 Task: Use the formula "IMSINH" in spreadsheet "Project portfolio".
Action: Mouse moved to (799, 106)
Screenshot: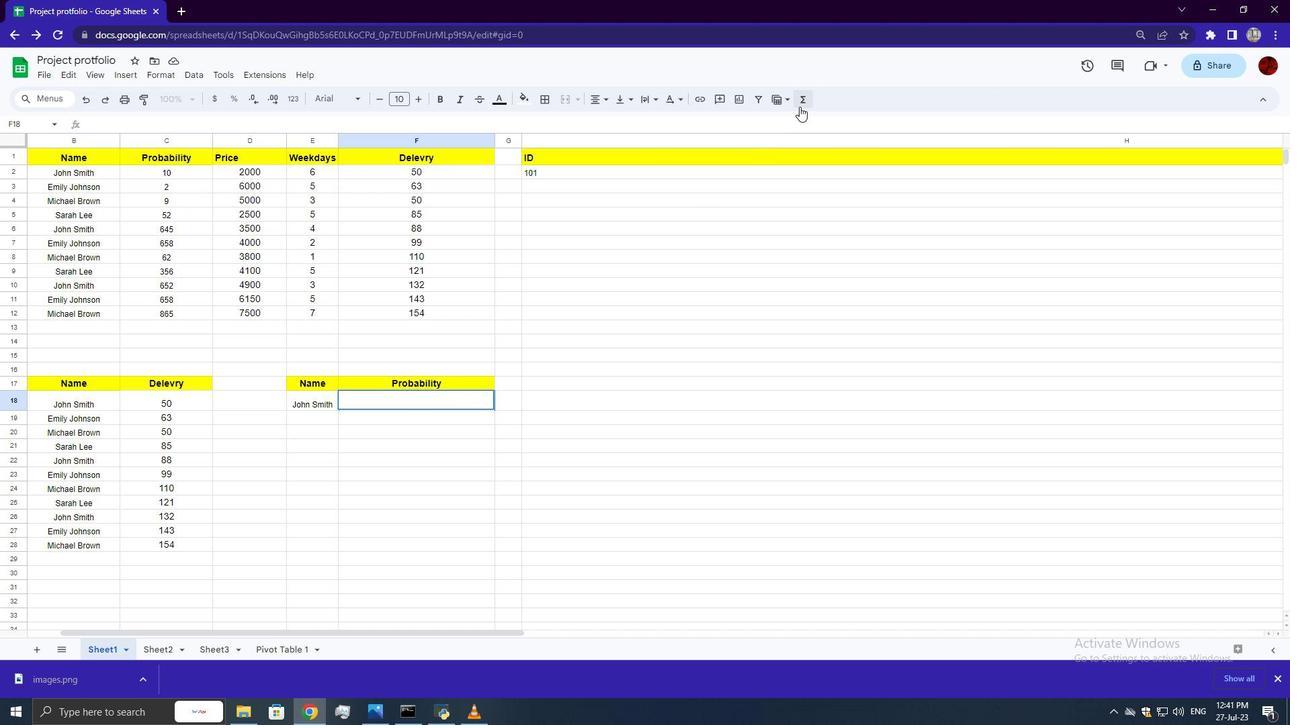 
Action: Mouse pressed left at (799, 106)
Screenshot: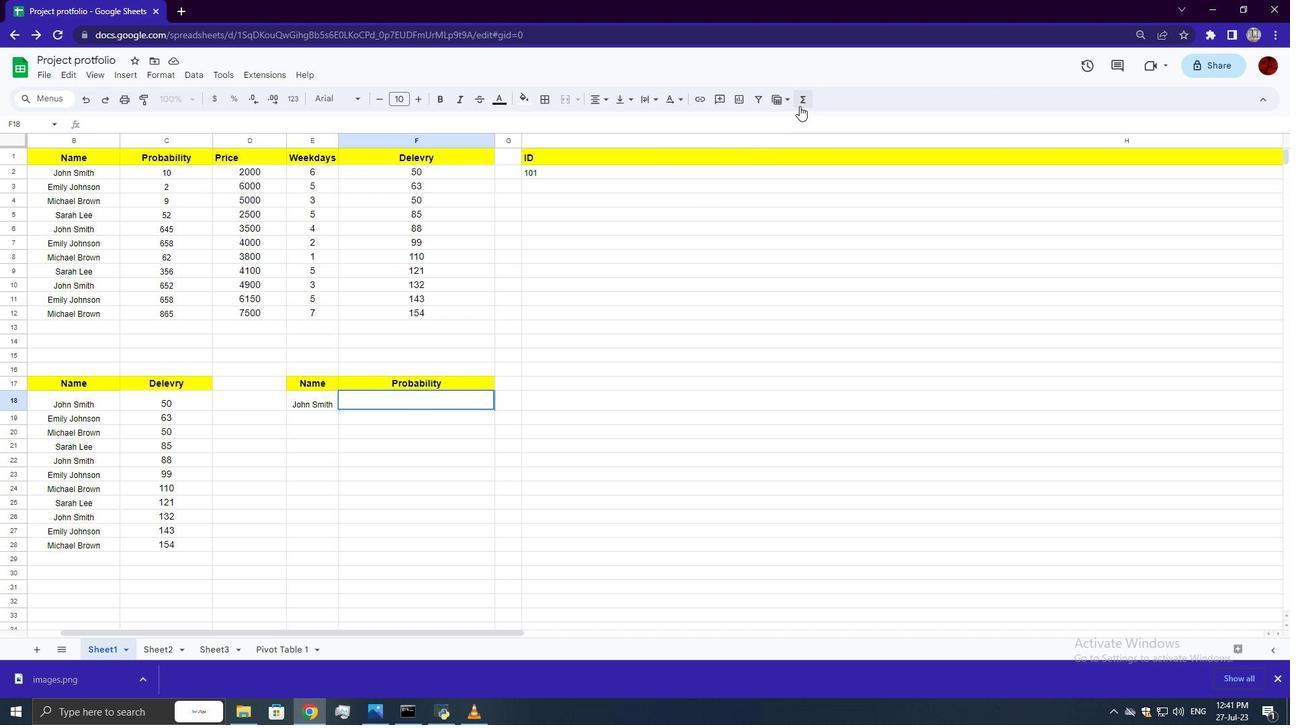 
Action: Mouse moved to (1017, 251)
Screenshot: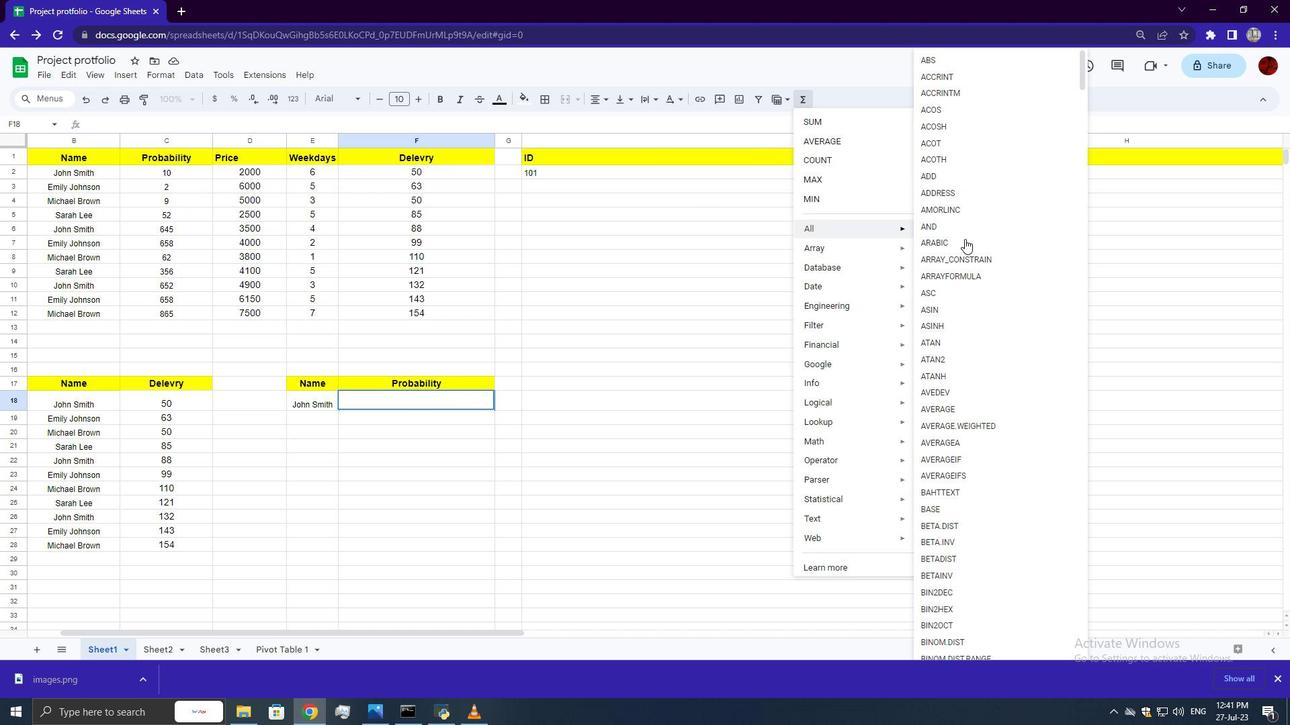 
Action: Mouse scrolled (1017, 250) with delta (0, 0)
Screenshot: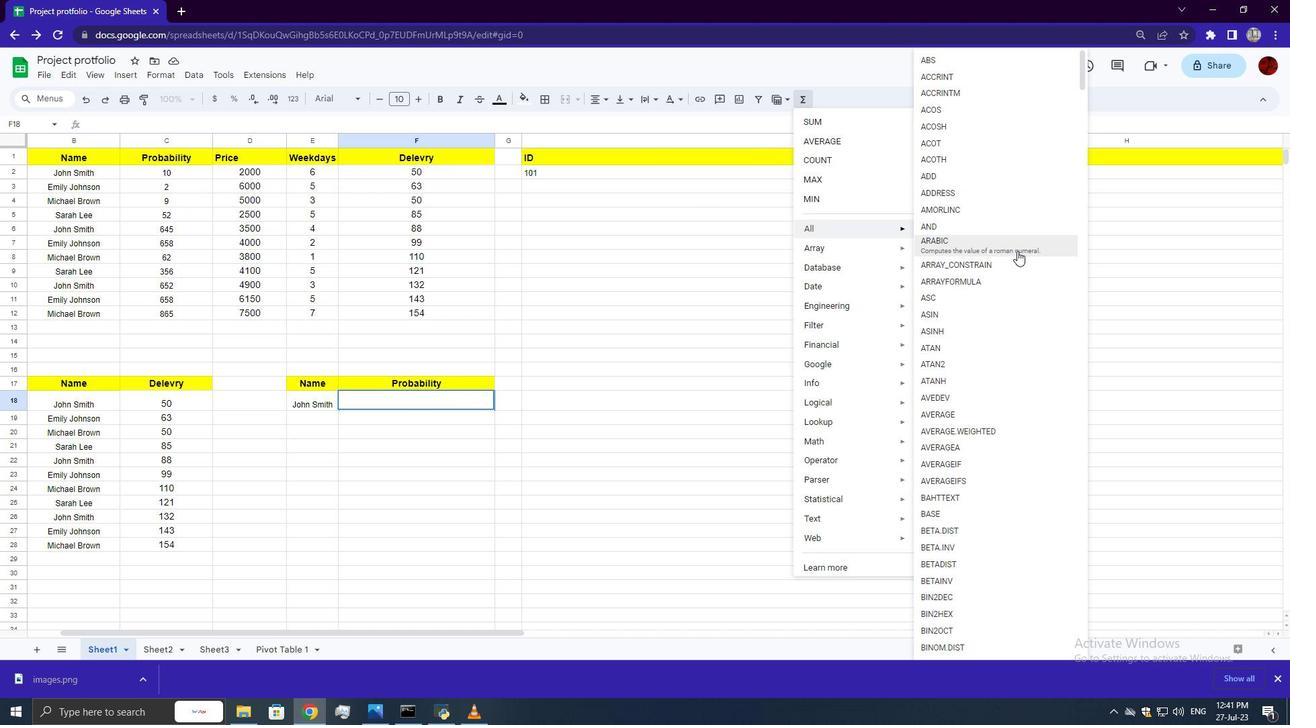 
Action: Mouse scrolled (1017, 250) with delta (0, 0)
Screenshot: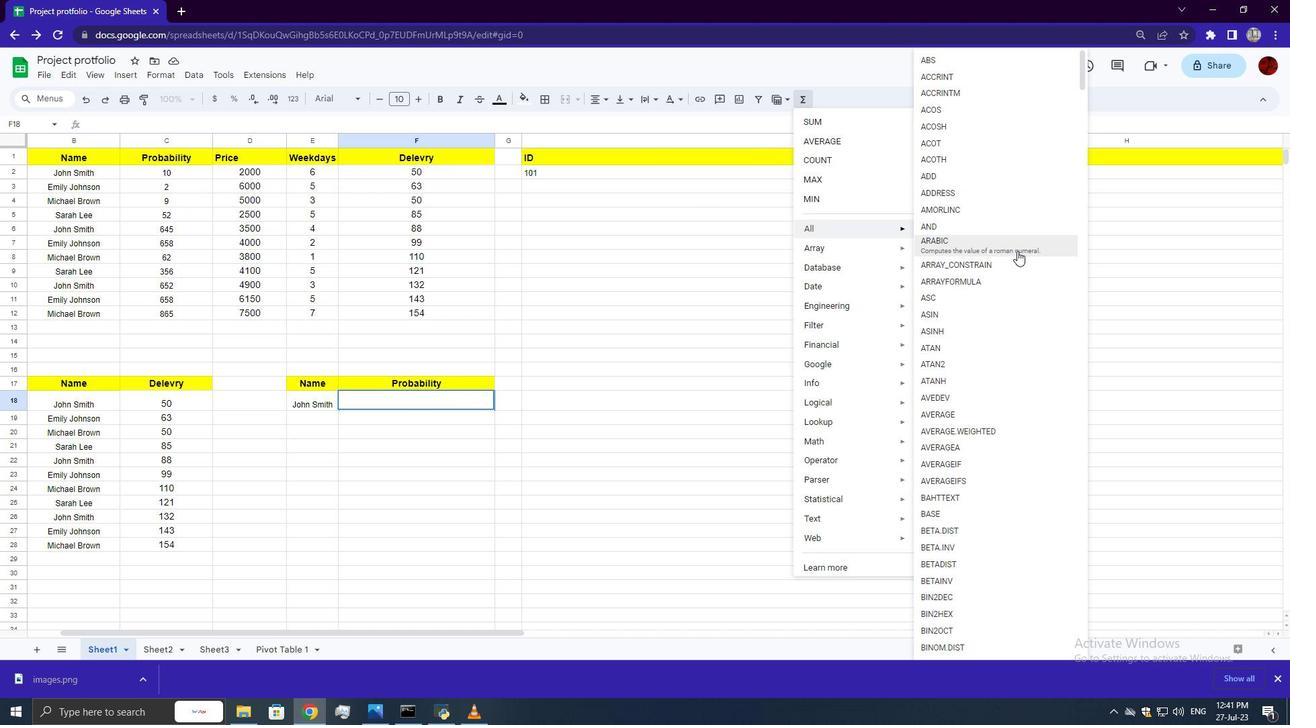 
Action: Mouse scrolled (1017, 250) with delta (0, 0)
Screenshot: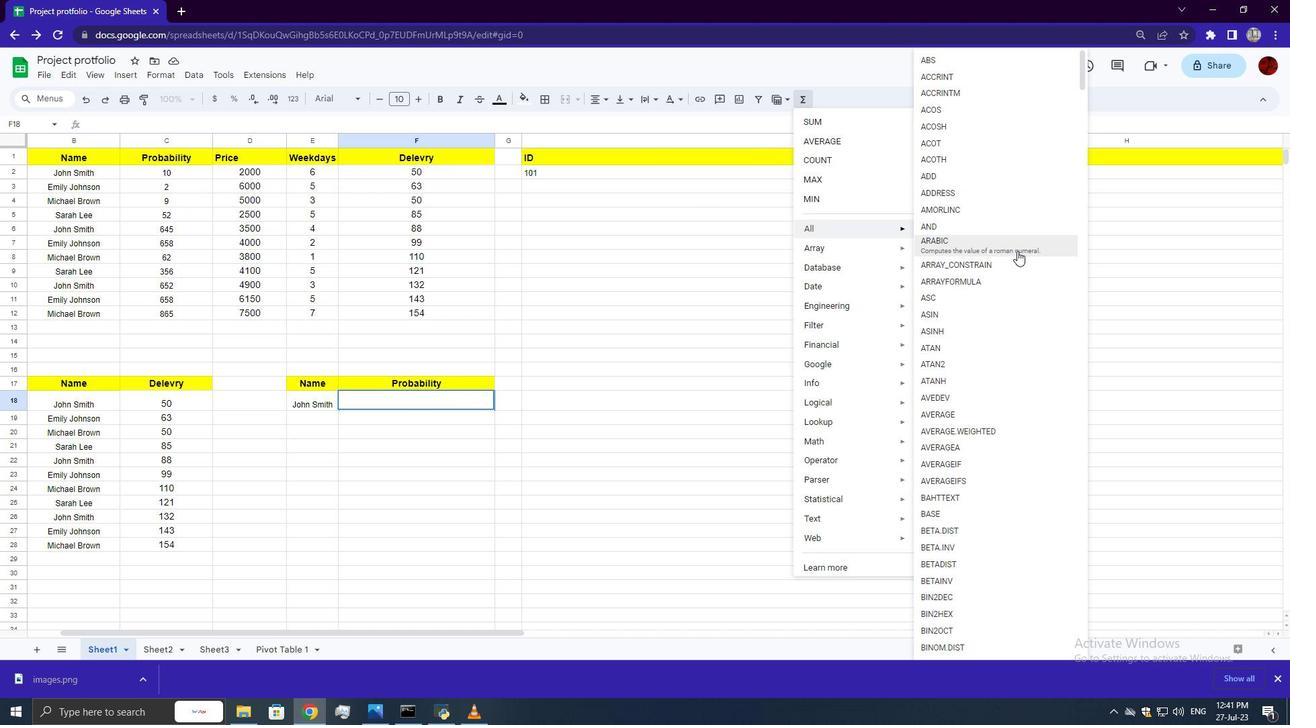 
Action: Mouse scrolled (1017, 250) with delta (0, 0)
Screenshot: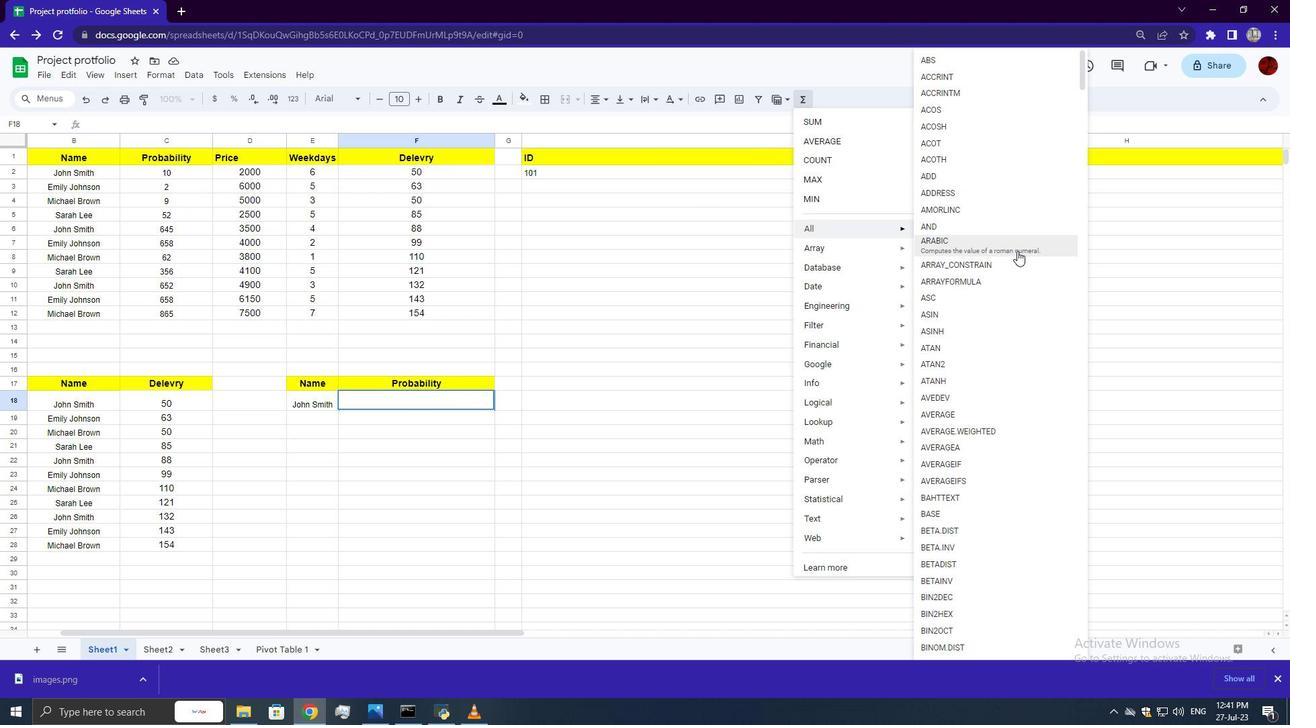 
Action: Mouse scrolled (1017, 250) with delta (0, 0)
Screenshot: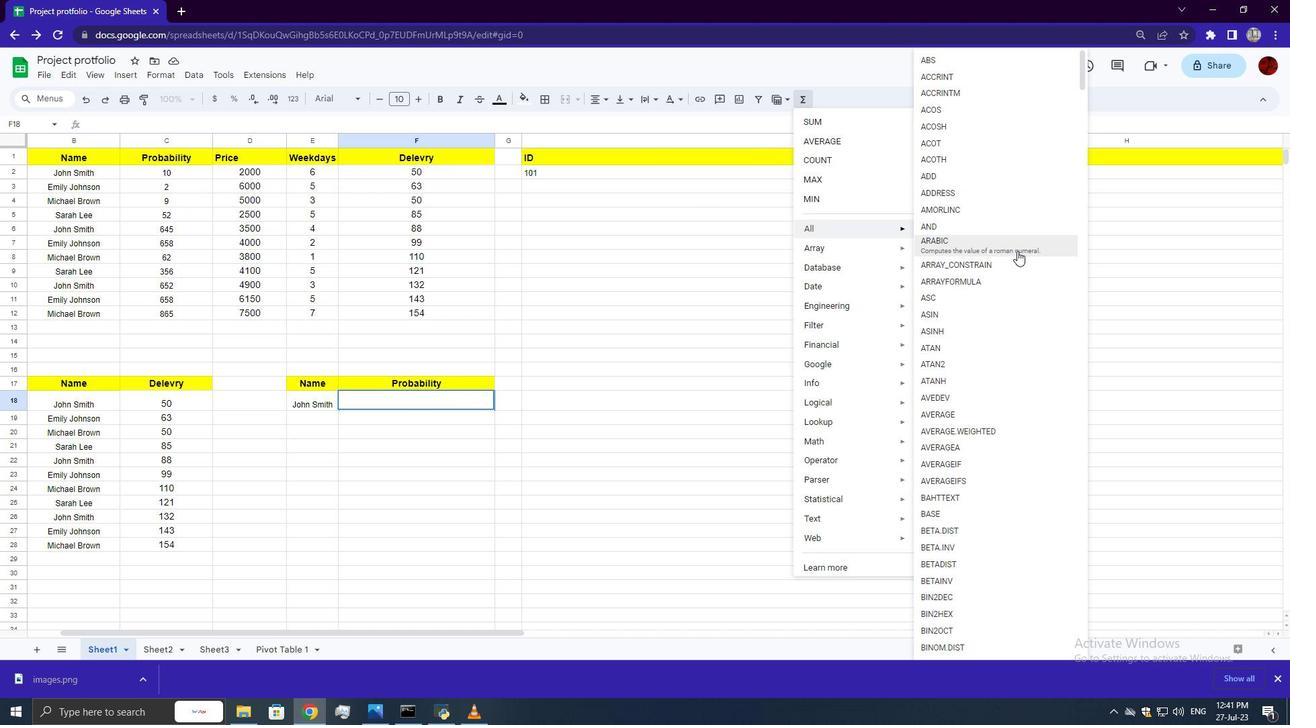 
Action: Mouse scrolled (1017, 250) with delta (0, 0)
Screenshot: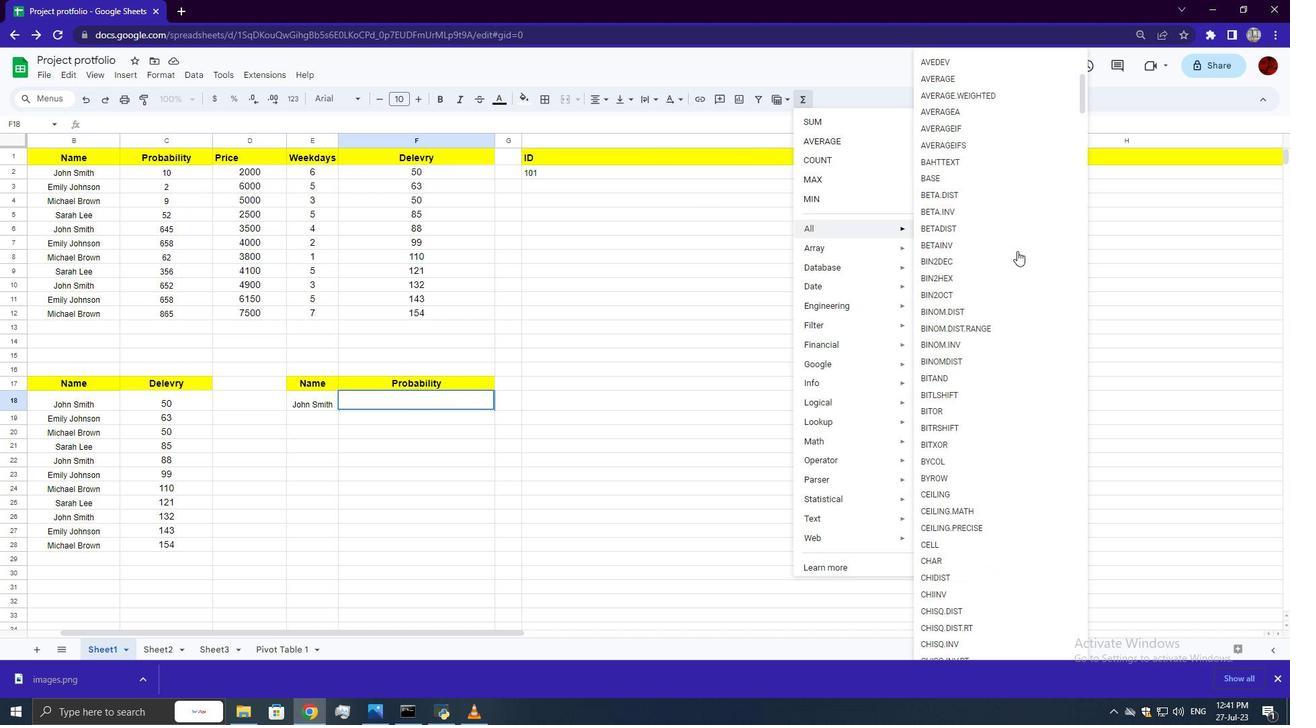 
Action: Mouse scrolled (1017, 250) with delta (0, 0)
Screenshot: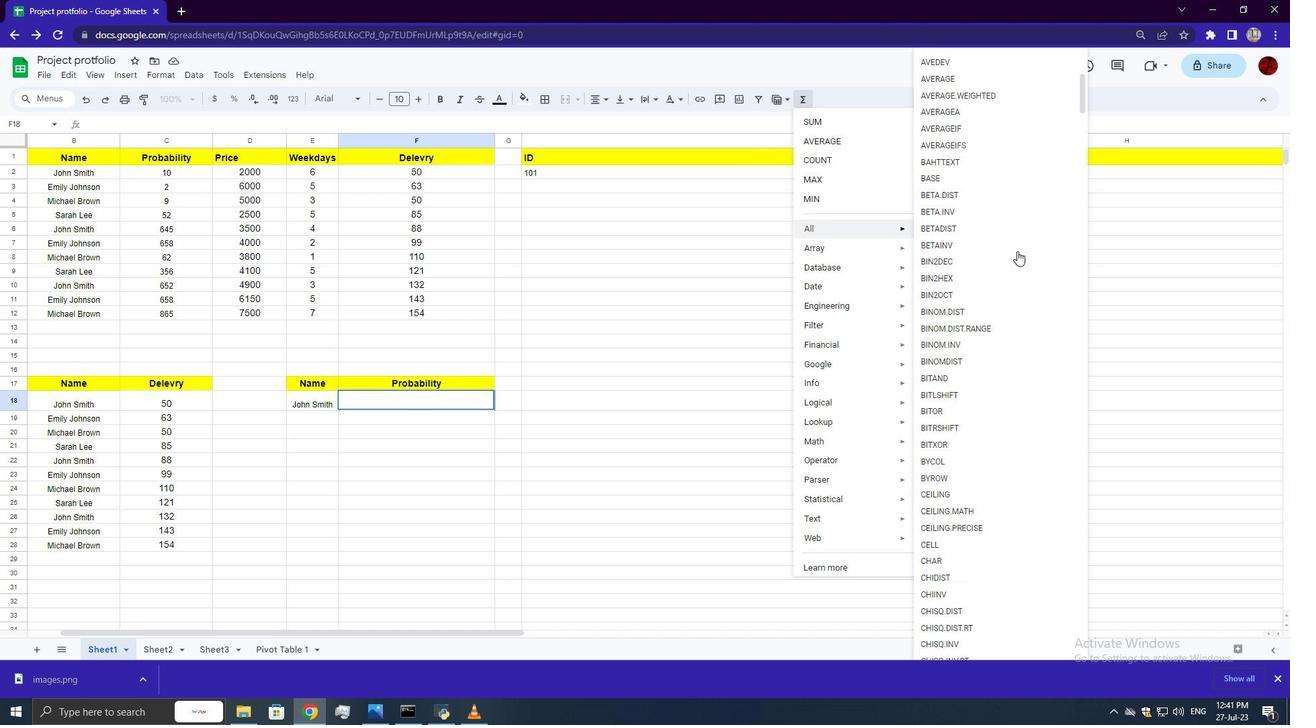 
Action: Mouse scrolled (1017, 250) with delta (0, 0)
Screenshot: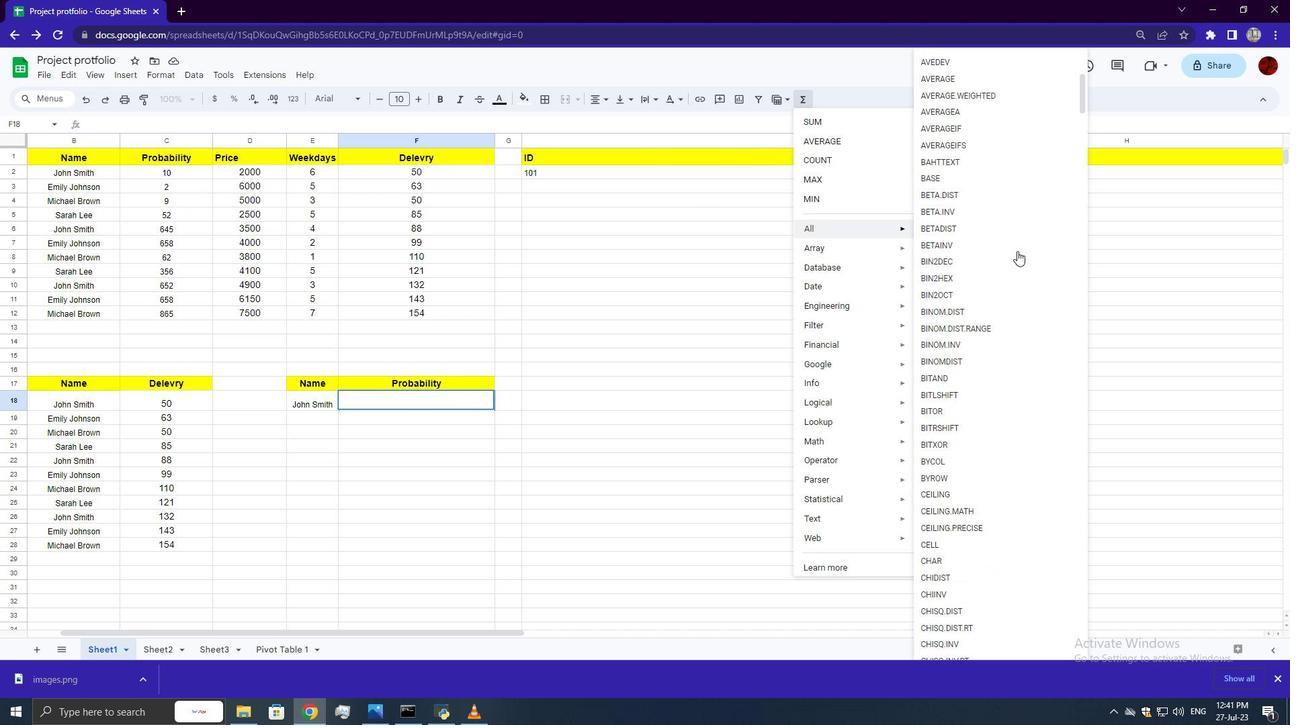 
Action: Mouse scrolled (1017, 250) with delta (0, 0)
Screenshot: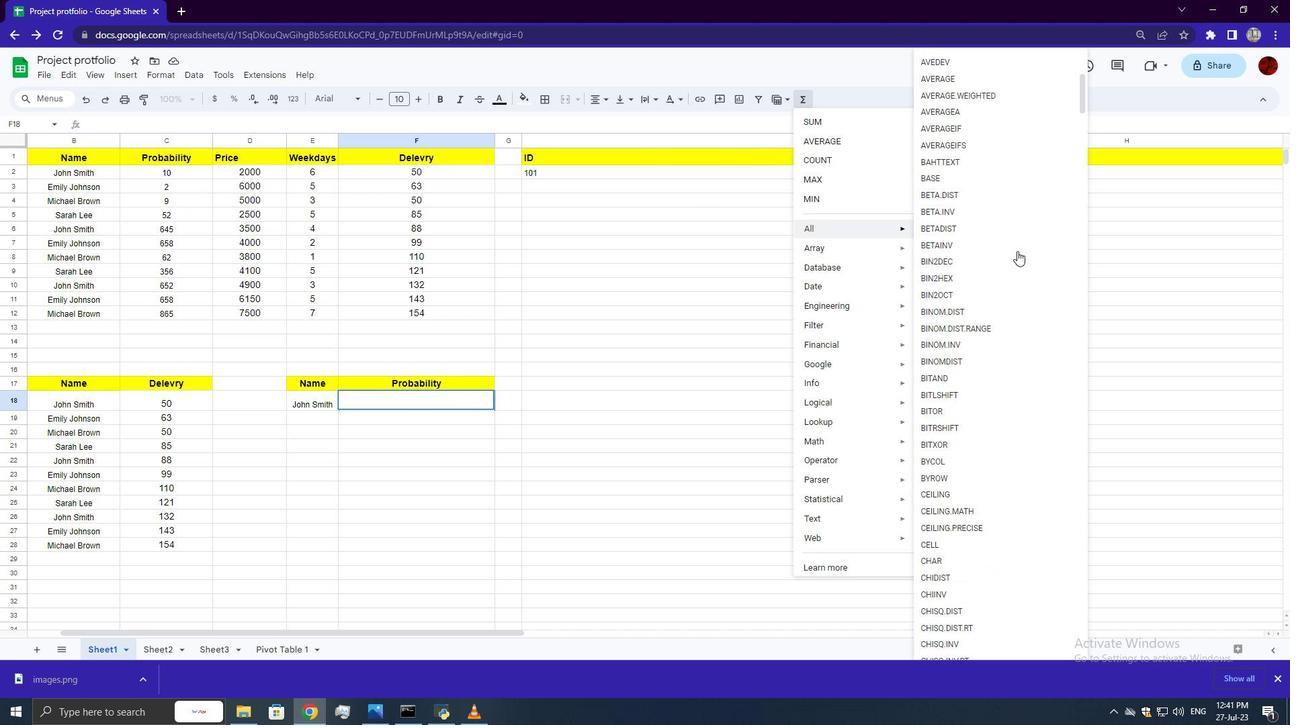 
Action: Mouse scrolled (1017, 250) with delta (0, 0)
Screenshot: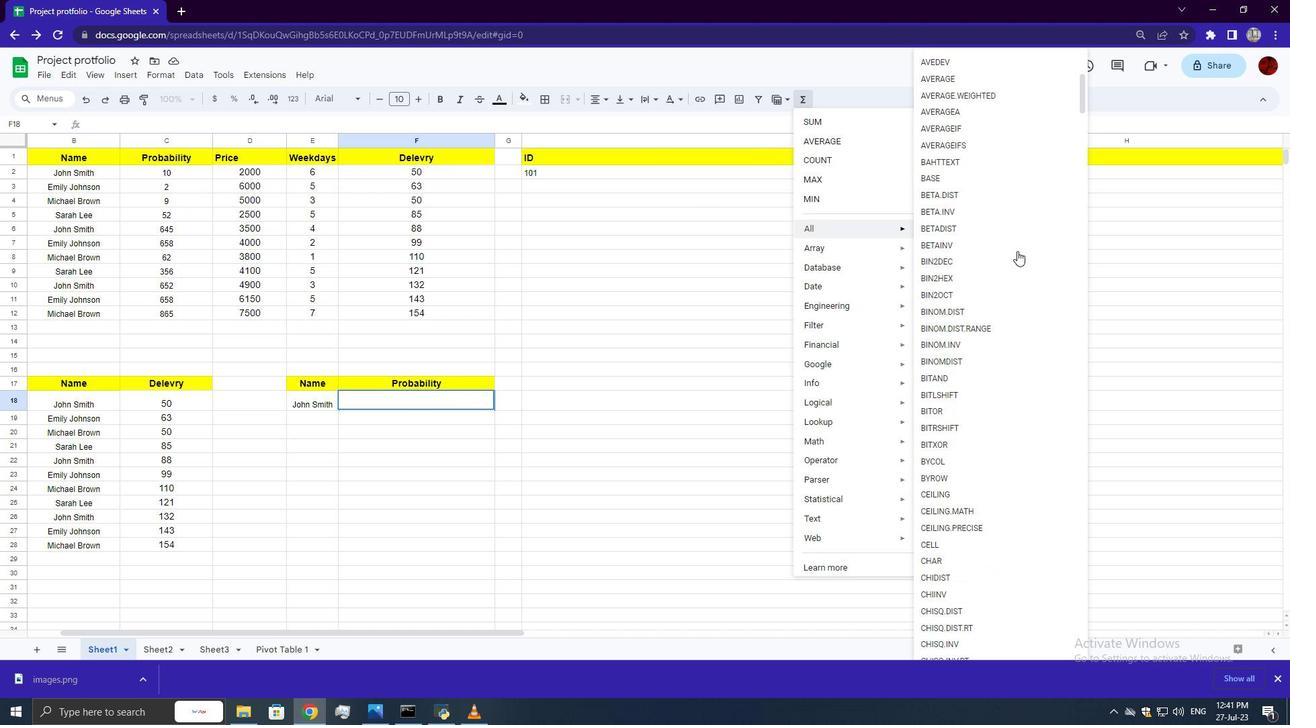 
Action: Mouse scrolled (1017, 250) with delta (0, 0)
Screenshot: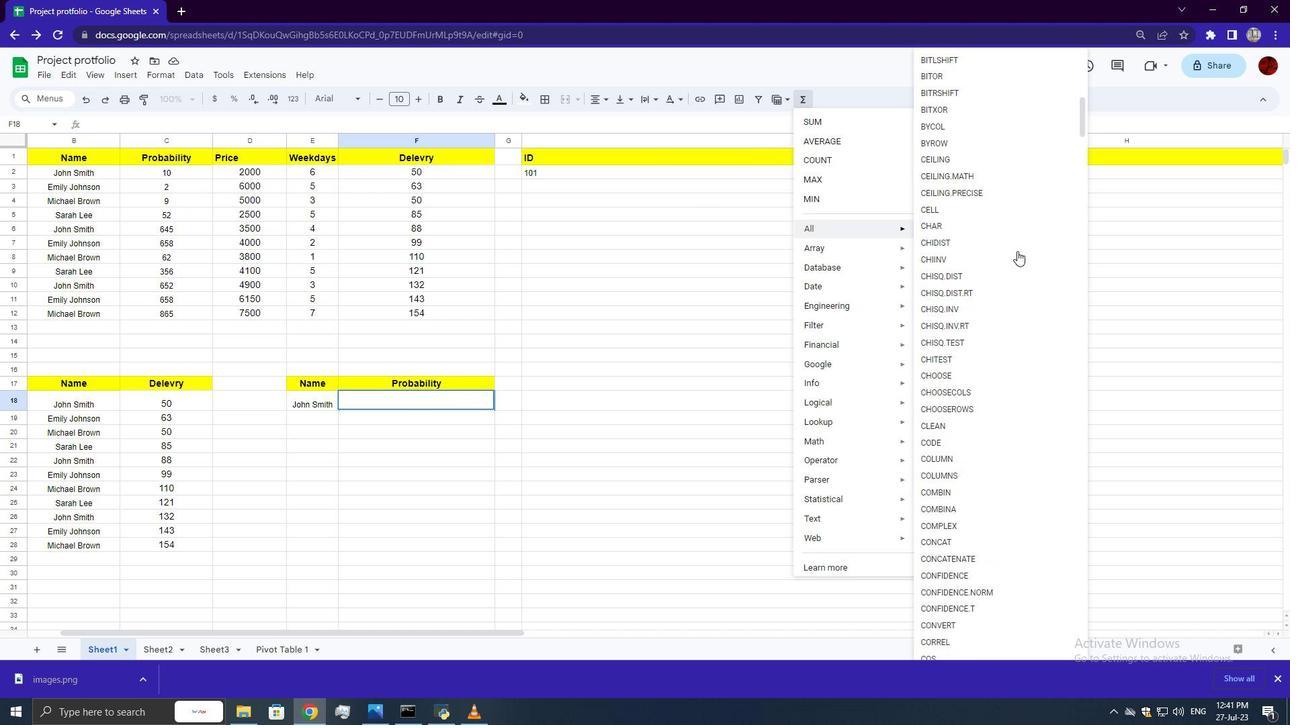 
Action: Mouse scrolled (1017, 250) with delta (0, 0)
Screenshot: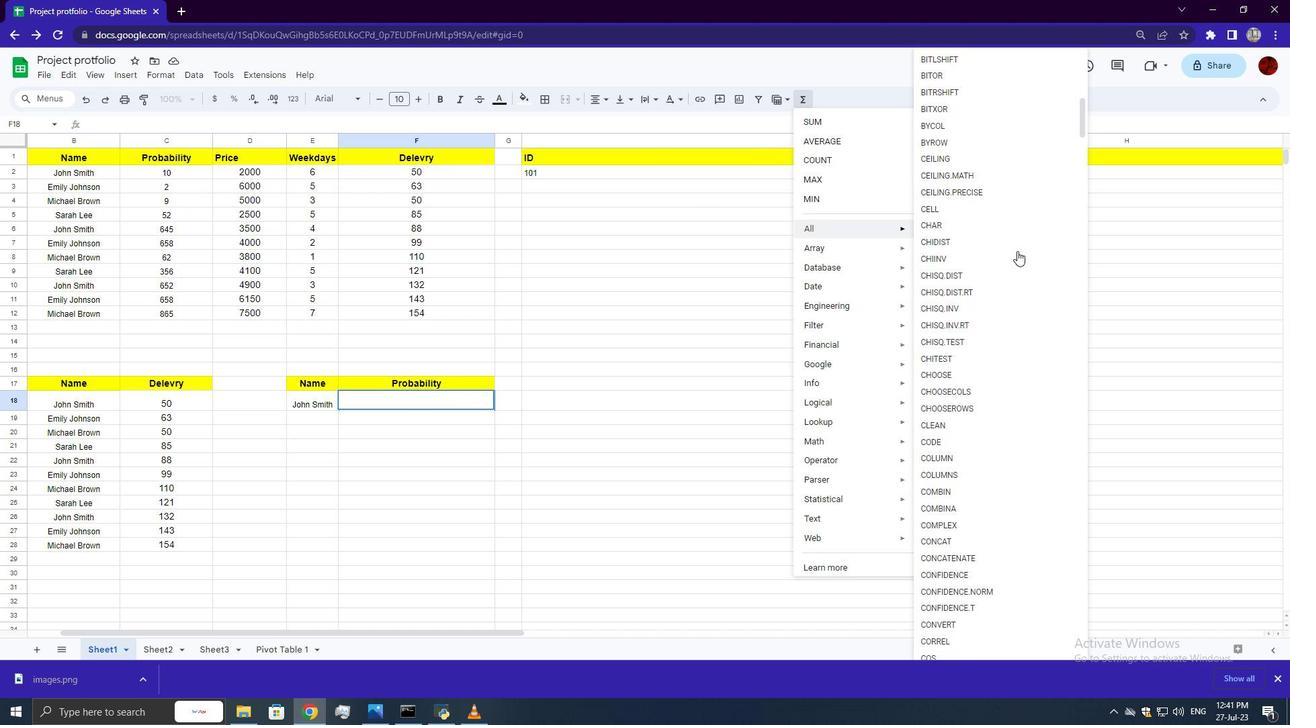 
Action: Mouse scrolled (1017, 250) with delta (0, 0)
Screenshot: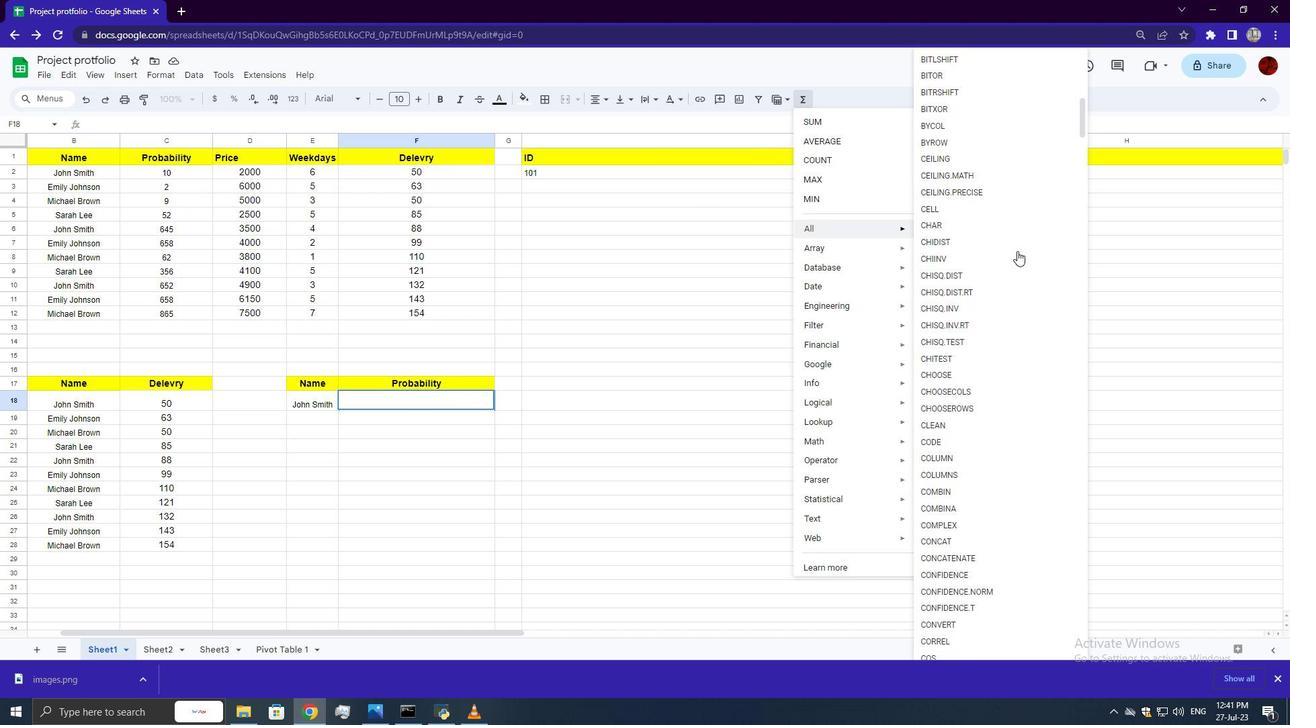 
Action: Mouse scrolled (1017, 250) with delta (0, 0)
Screenshot: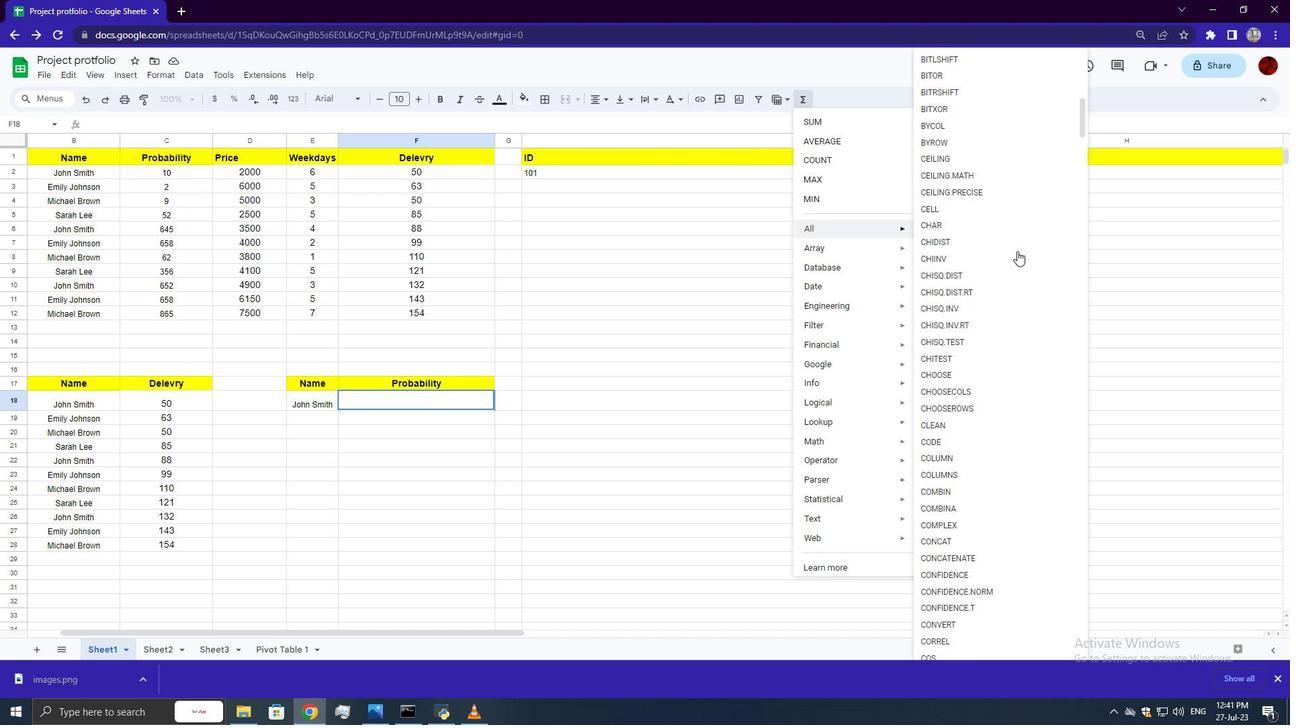 
Action: Mouse scrolled (1017, 250) with delta (0, 0)
Screenshot: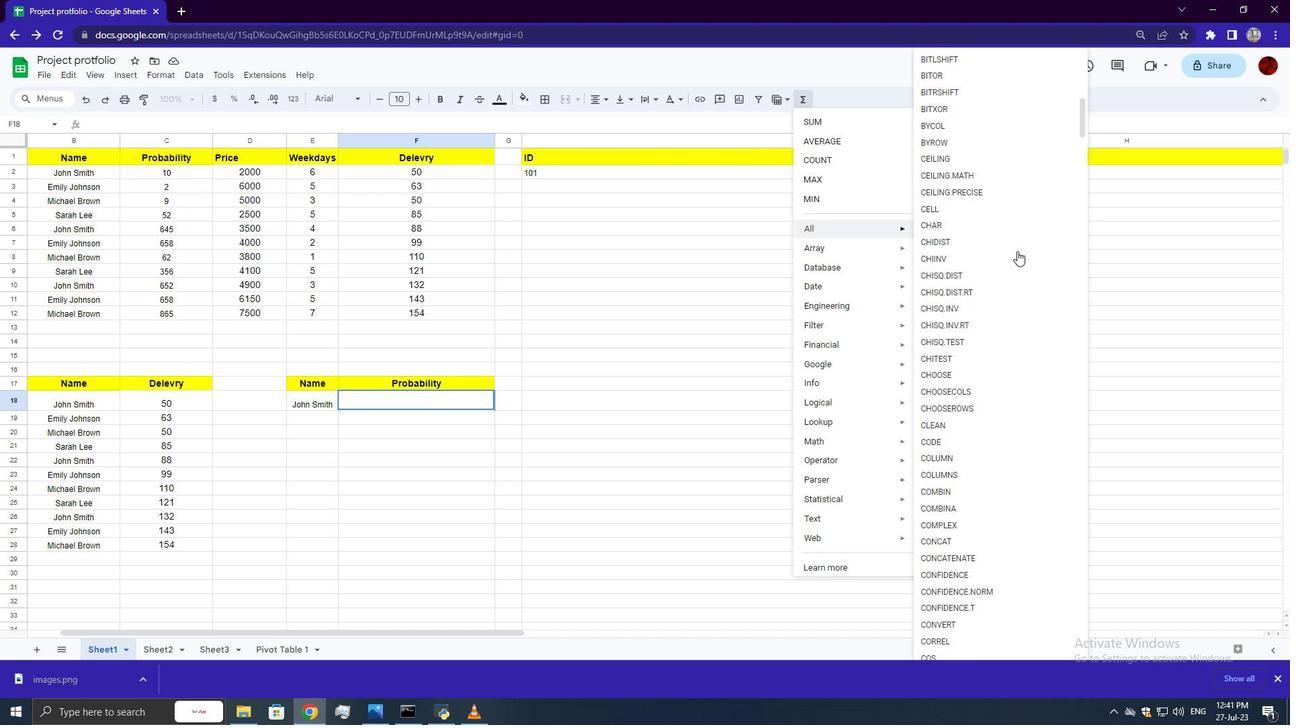 
Action: Mouse scrolled (1017, 250) with delta (0, 0)
Screenshot: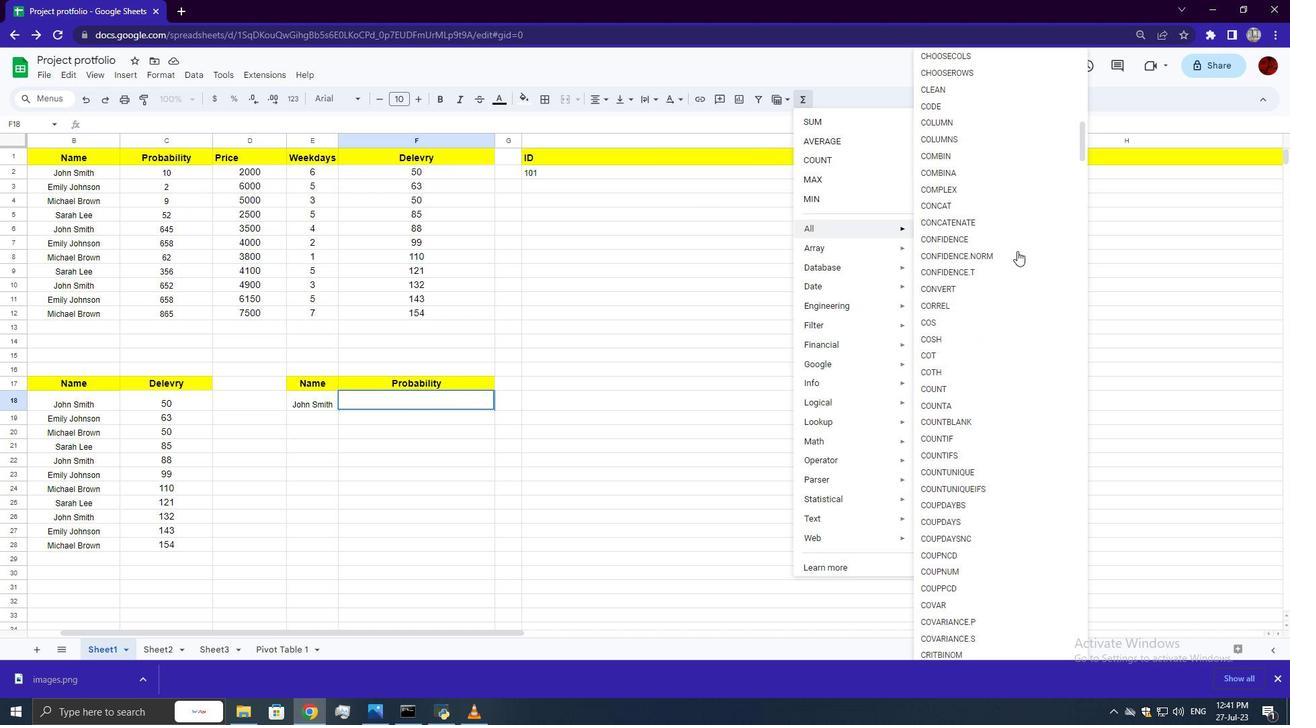 
Action: Mouse scrolled (1017, 250) with delta (0, 0)
Screenshot: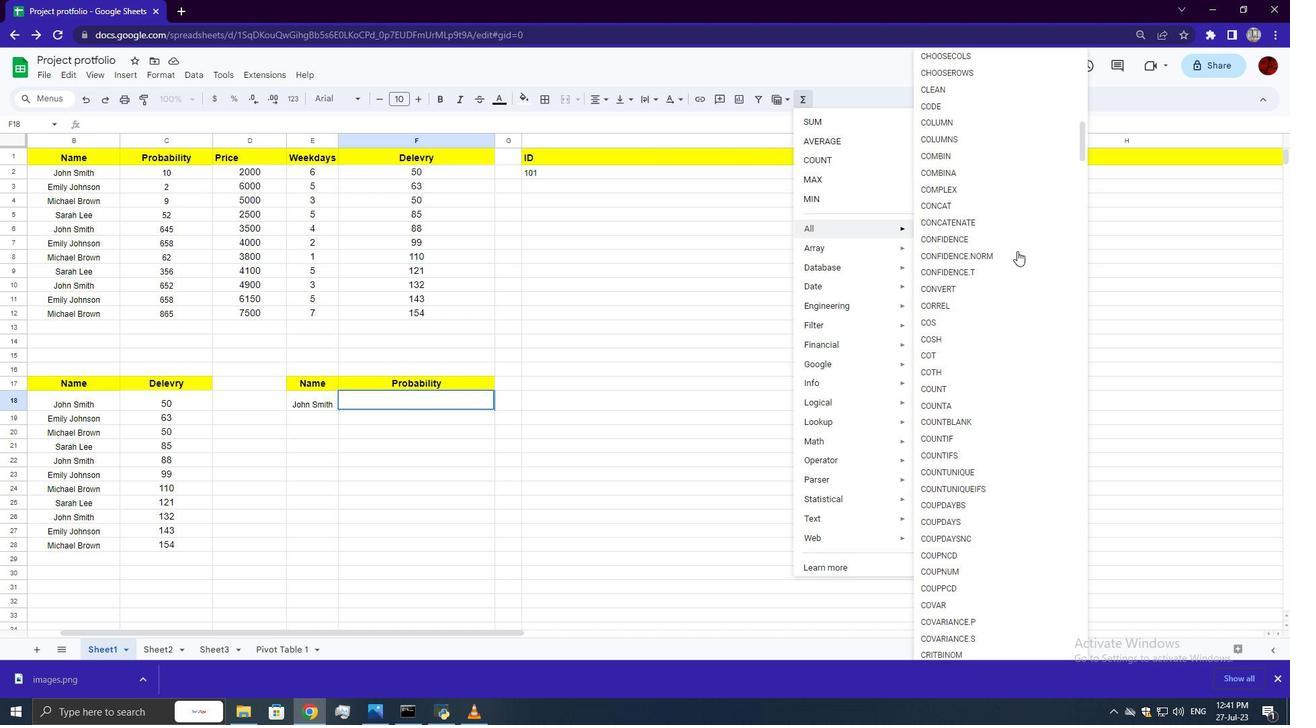 
Action: Mouse scrolled (1017, 250) with delta (0, 0)
Screenshot: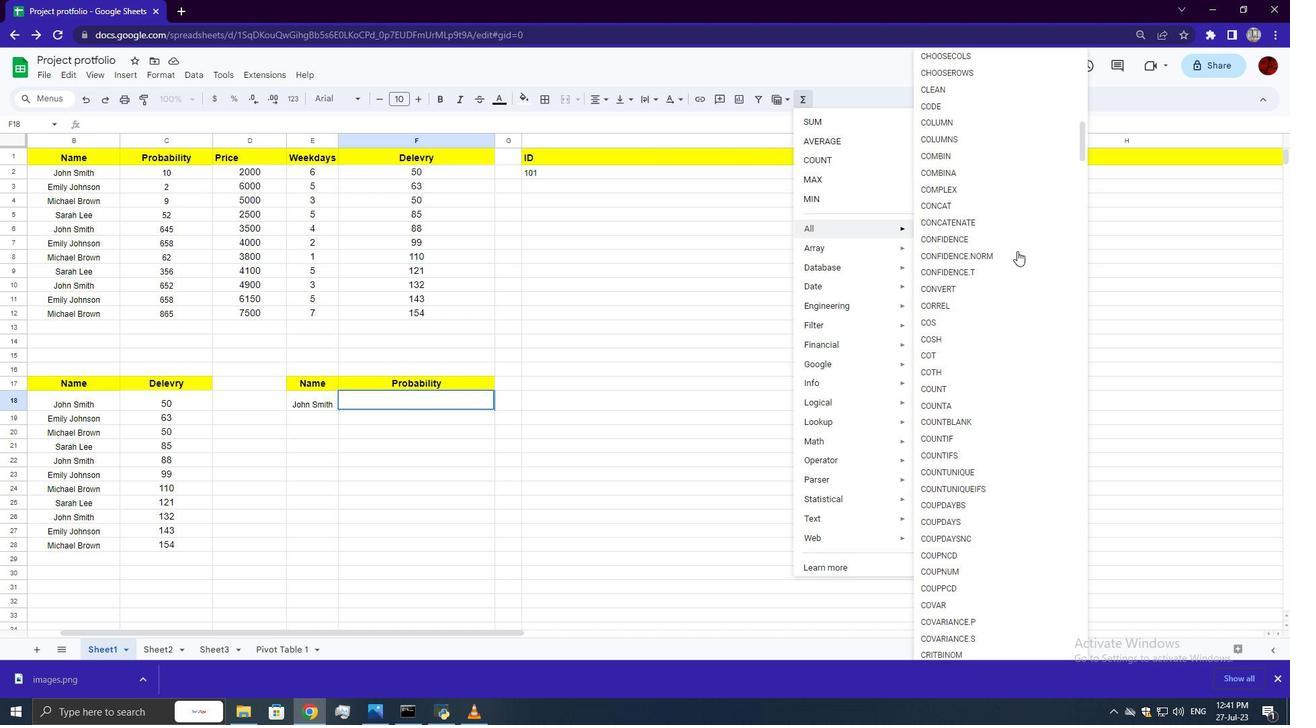 
Action: Mouse scrolled (1017, 250) with delta (0, 0)
Screenshot: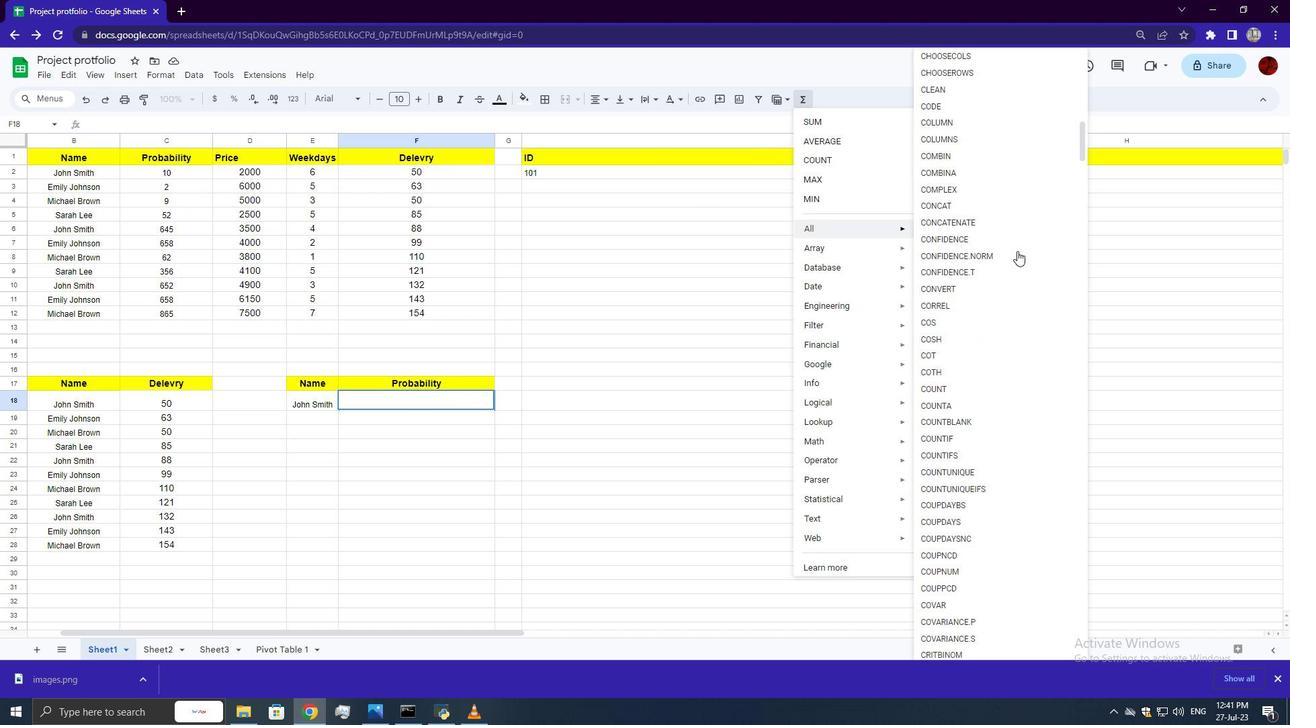 
Action: Mouse scrolled (1017, 250) with delta (0, 0)
Screenshot: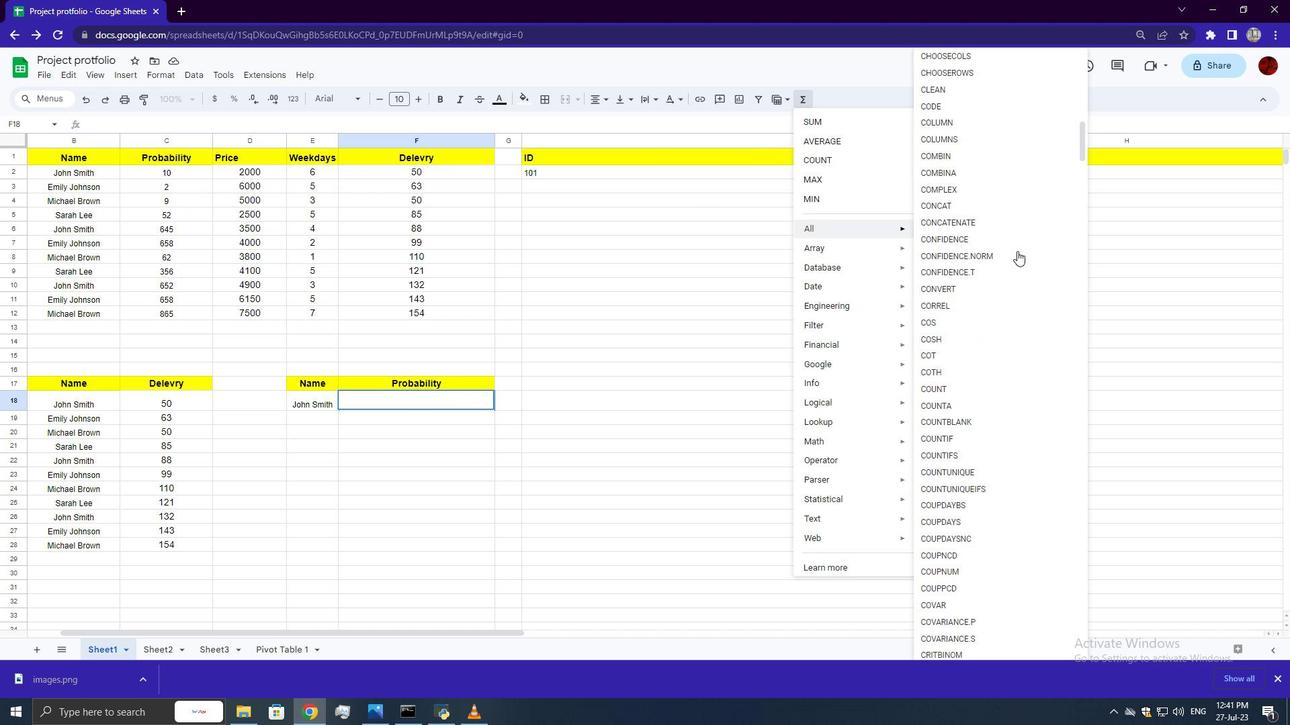 
Action: Mouse scrolled (1017, 250) with delta (0, 0)
Screenshot: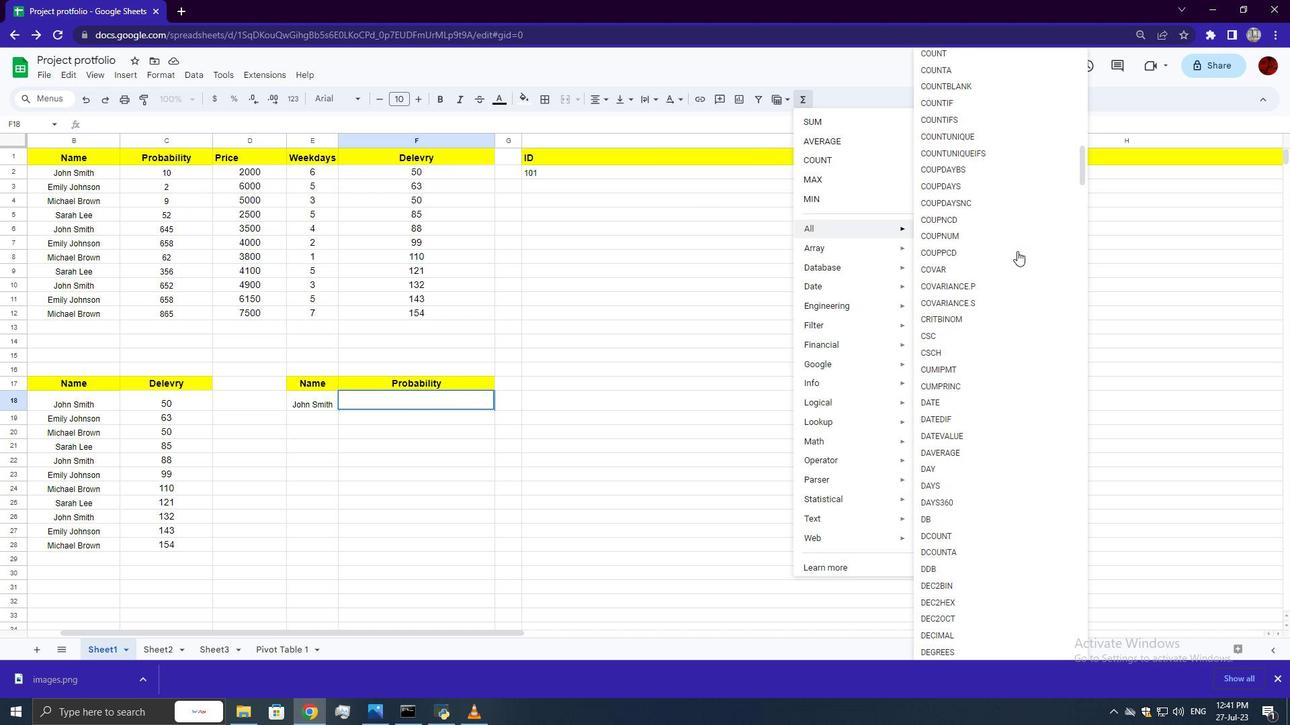 
Action: Mouse scrolled (1017, 250) with delta (0, 0)
Screenshot: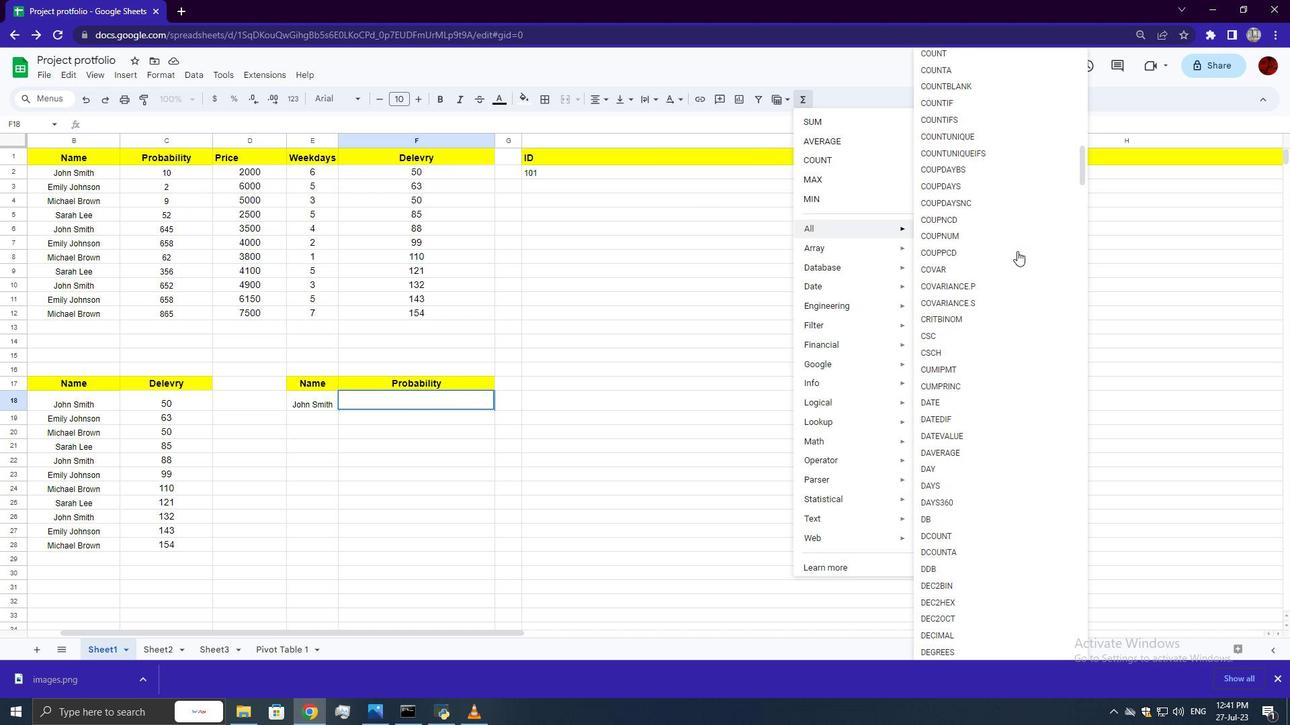 
Action: Mouse scrolled (1017, 250) with delta (0, 0)
Screenshot: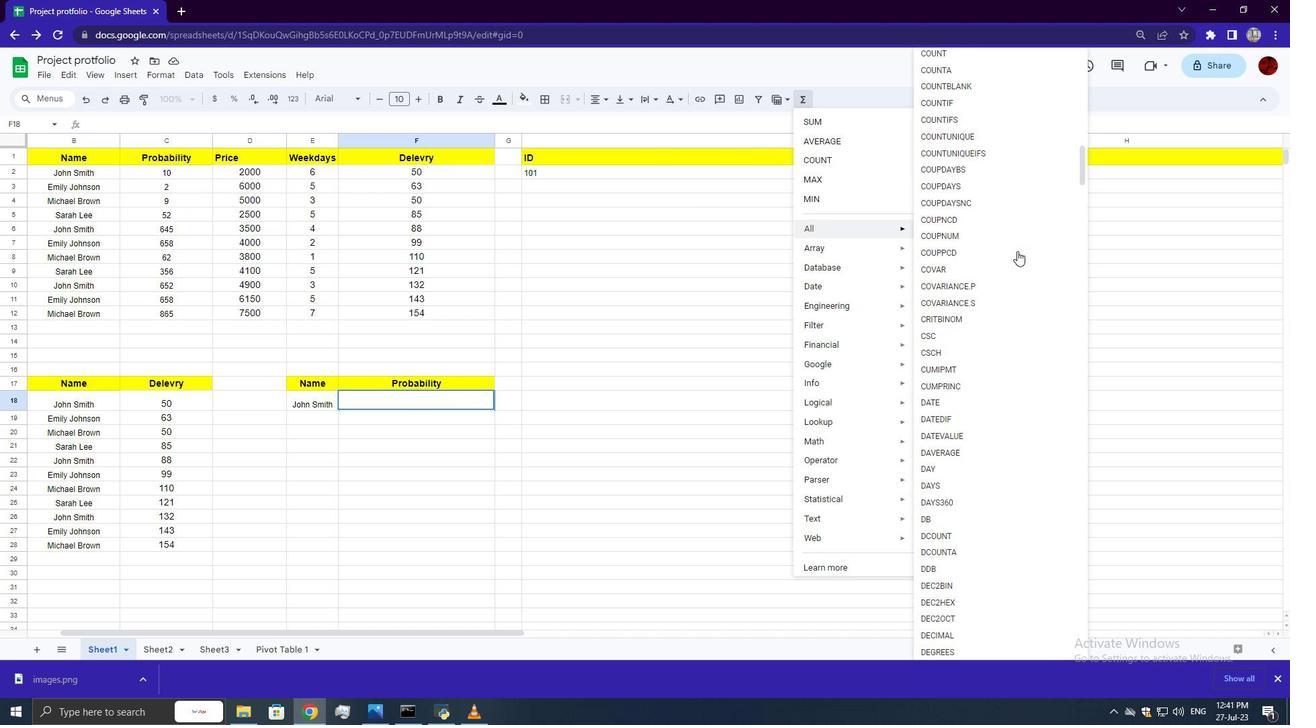 
Action: Mouse scrolled (1017, 250) with delta (0, 0)
Screenshot: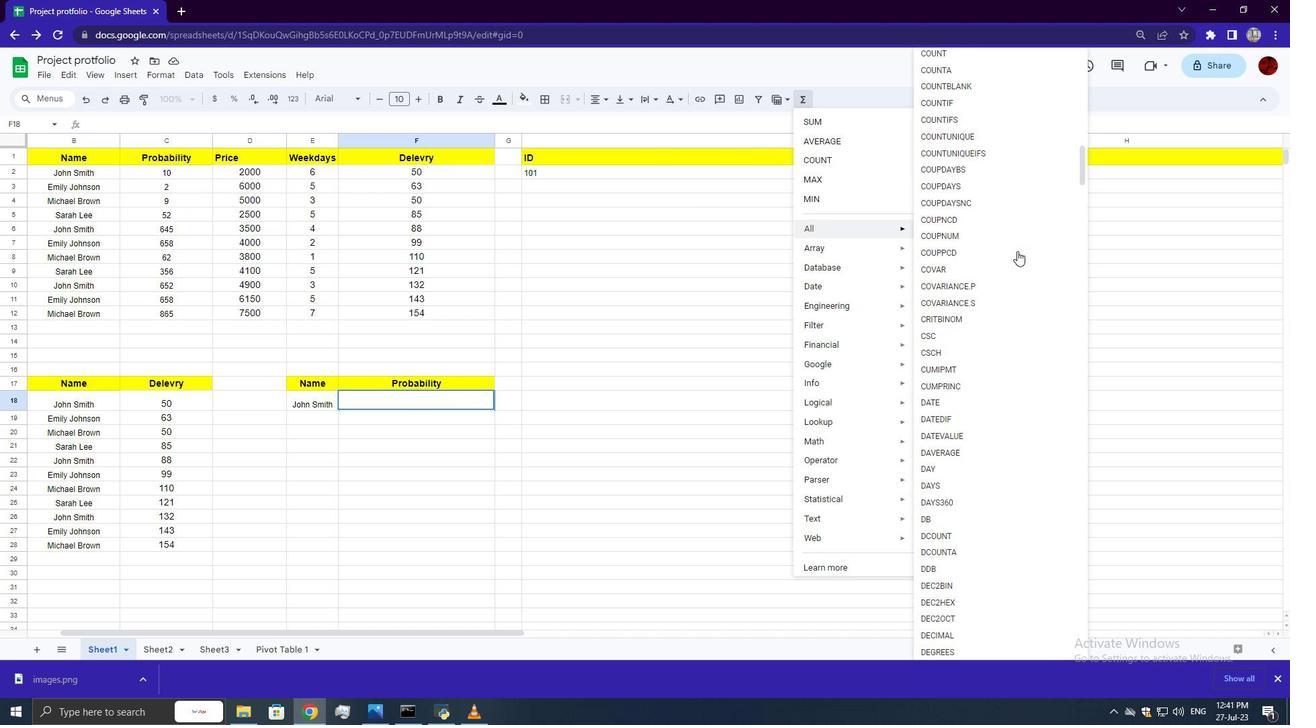 
Action: Mouse scrolled (1017, 250) with delta (0, 0)
Screenshot: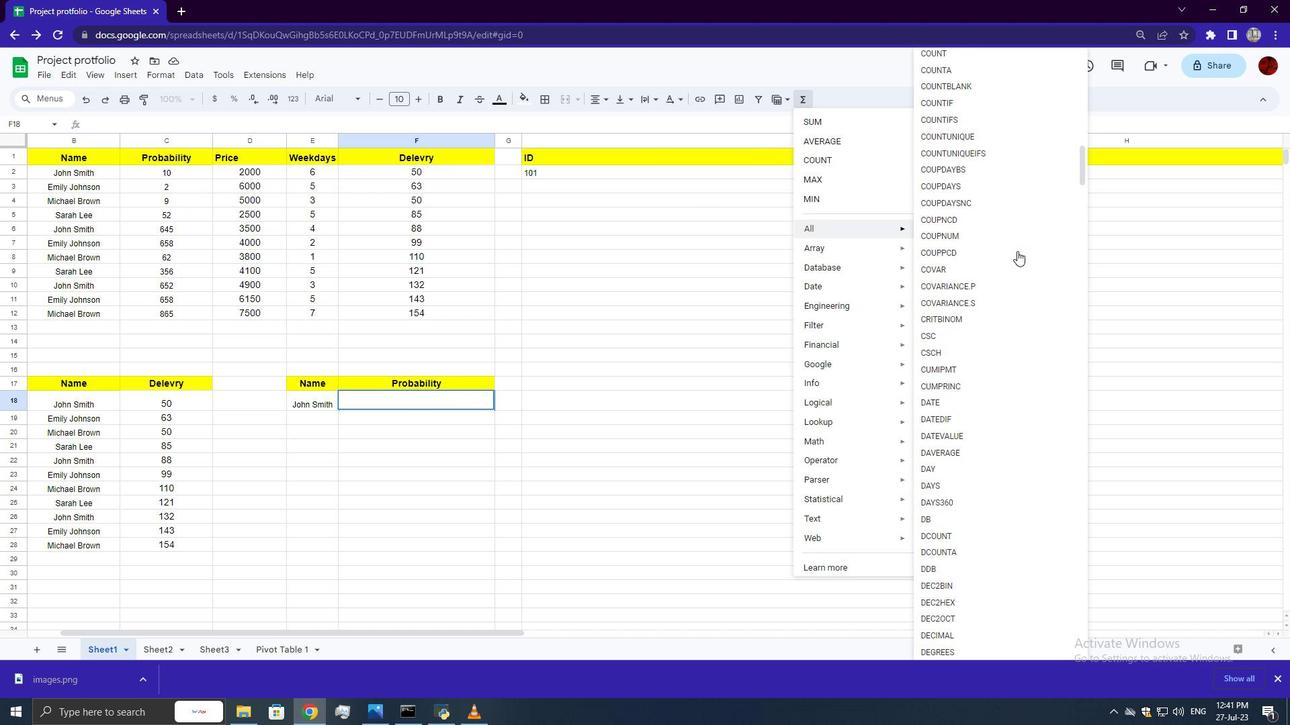 
Action: Mouse scrolled (1017, 250) with delta (0, 0)
Screenshot: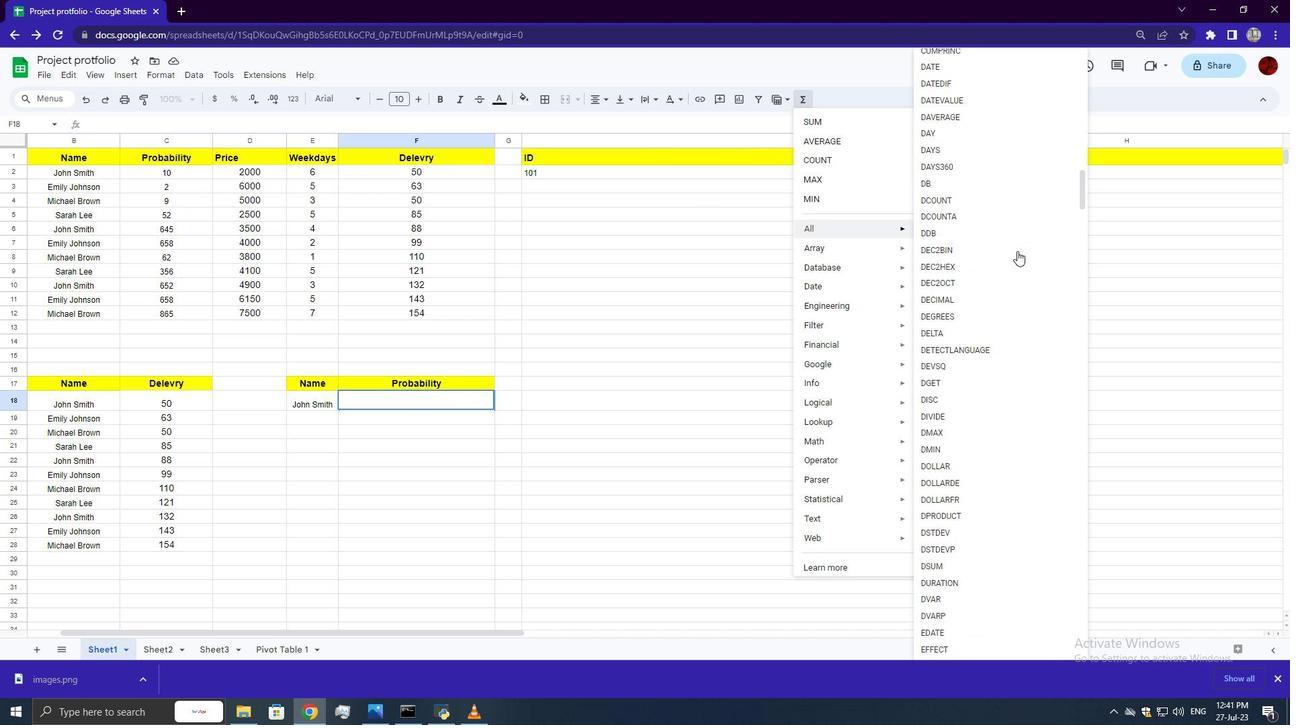 
Action: Mouse scrolled (1017, 250) with delta (0, 0)
Screenshot: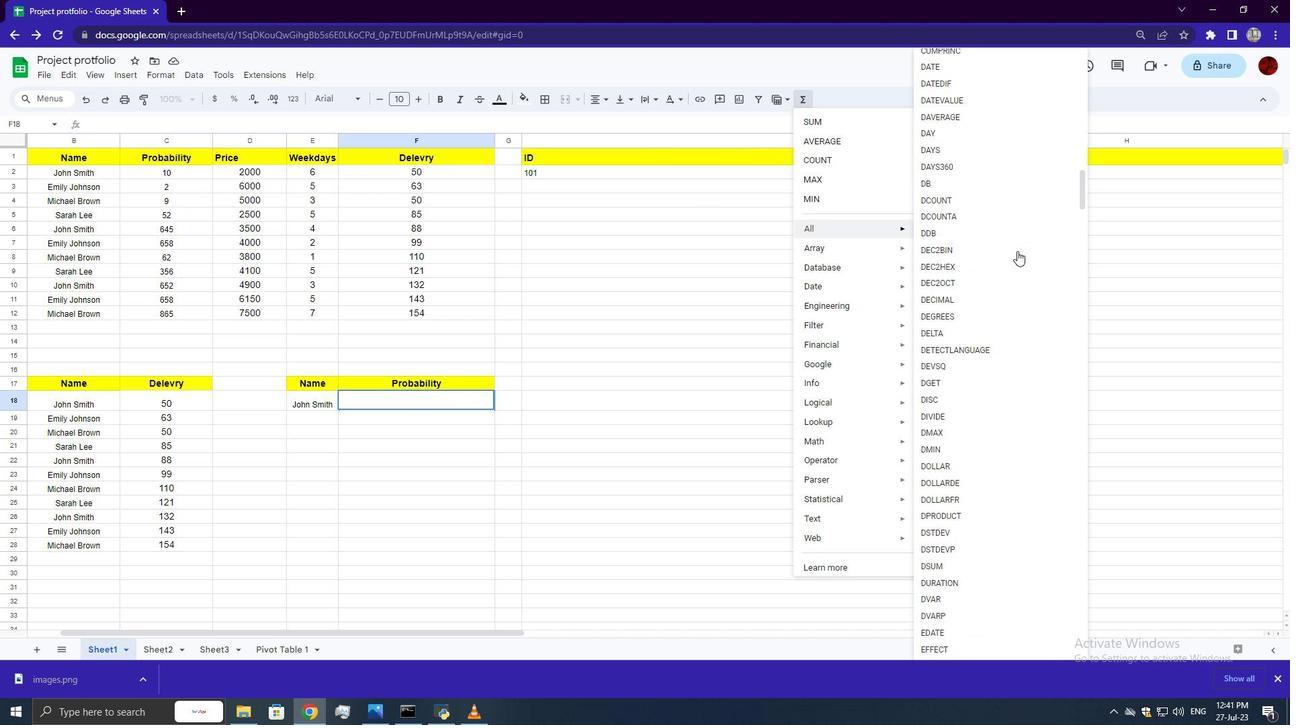 
Action: Mouse scrolled (1017, 250) with delta (0, 0)
Screenshot: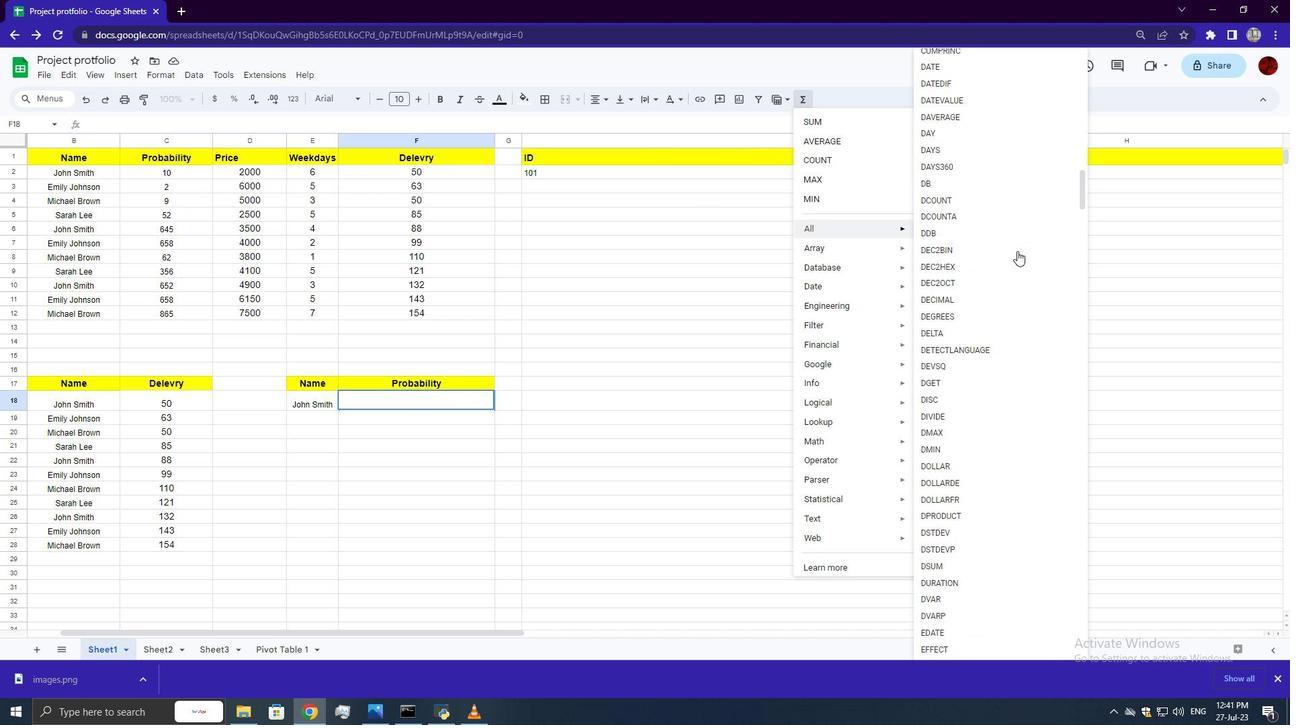 
Action: Mouse scrolled (1017, 250) with delta (0, 0)
Screenshot: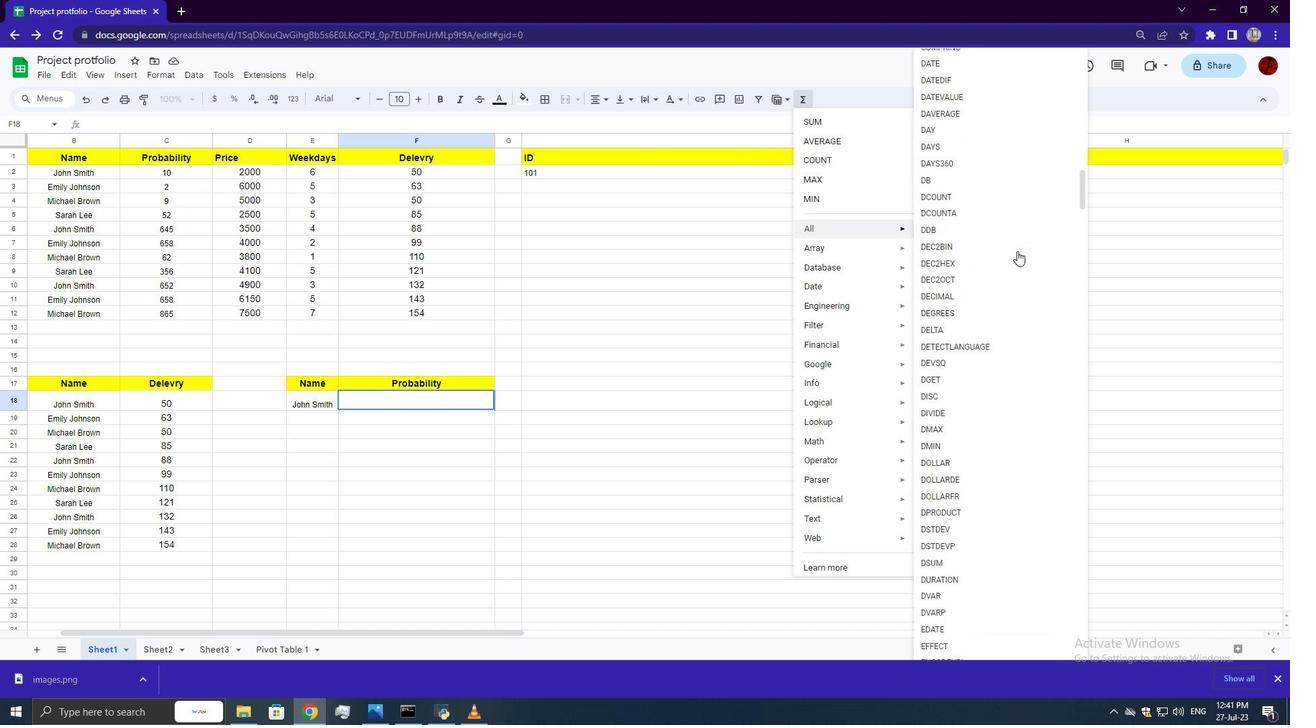 
Action: Mouse scrolled (1017, 250) with delta (0, 0)
Screenshot: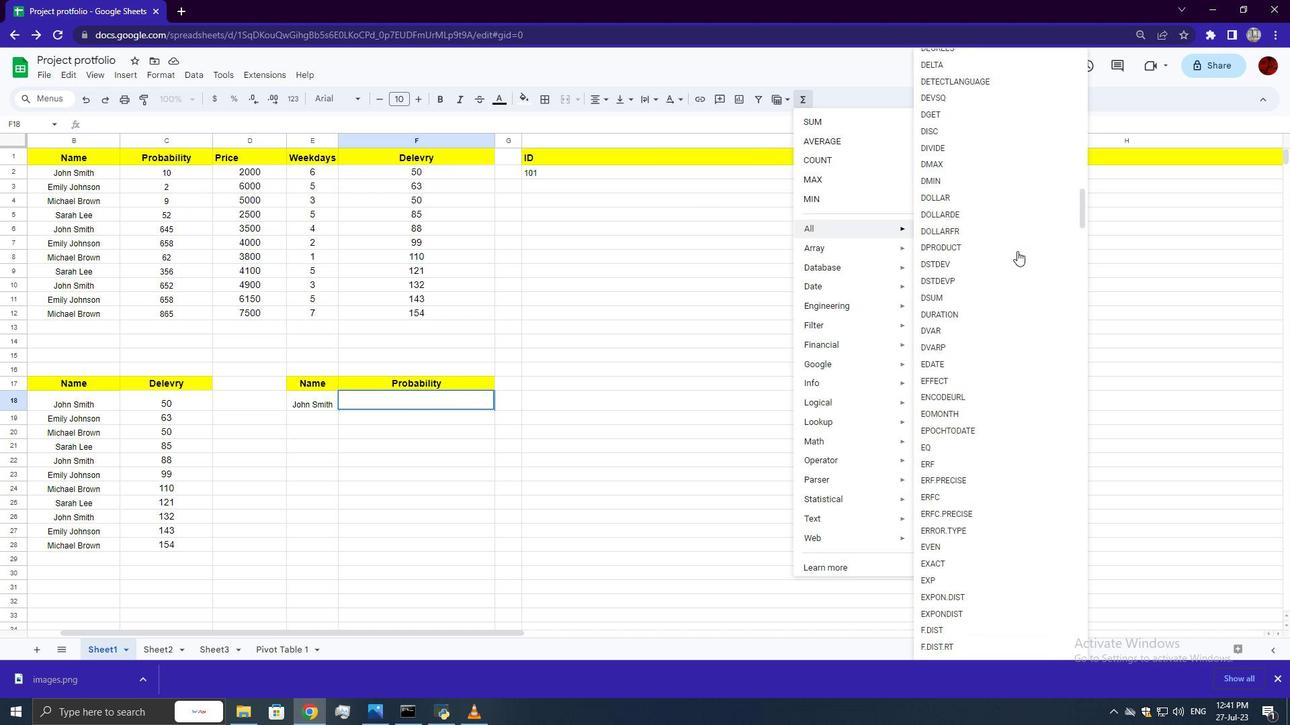 
Action: Mouse scrolled (1017, 250) with delta (0, 0)
Screenshot: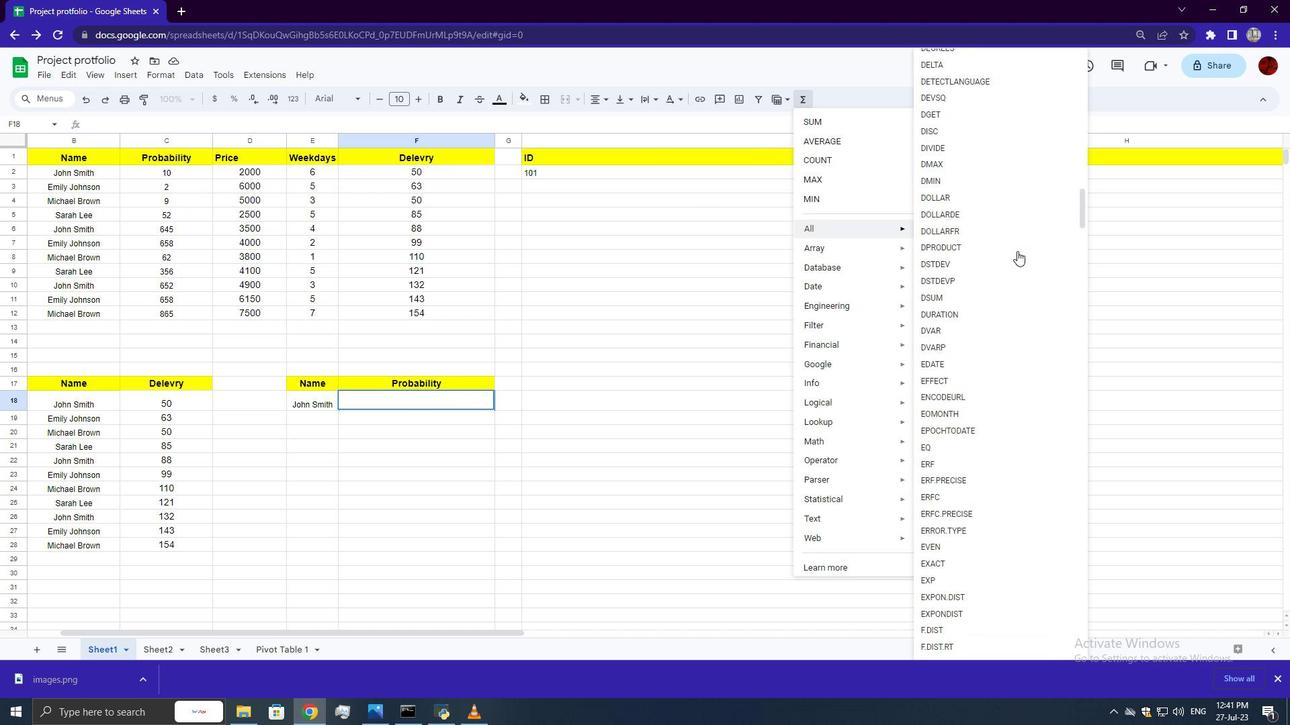 
Action: Mouse scrolled (1017, 250) with delta (0, 0)
Screenshot: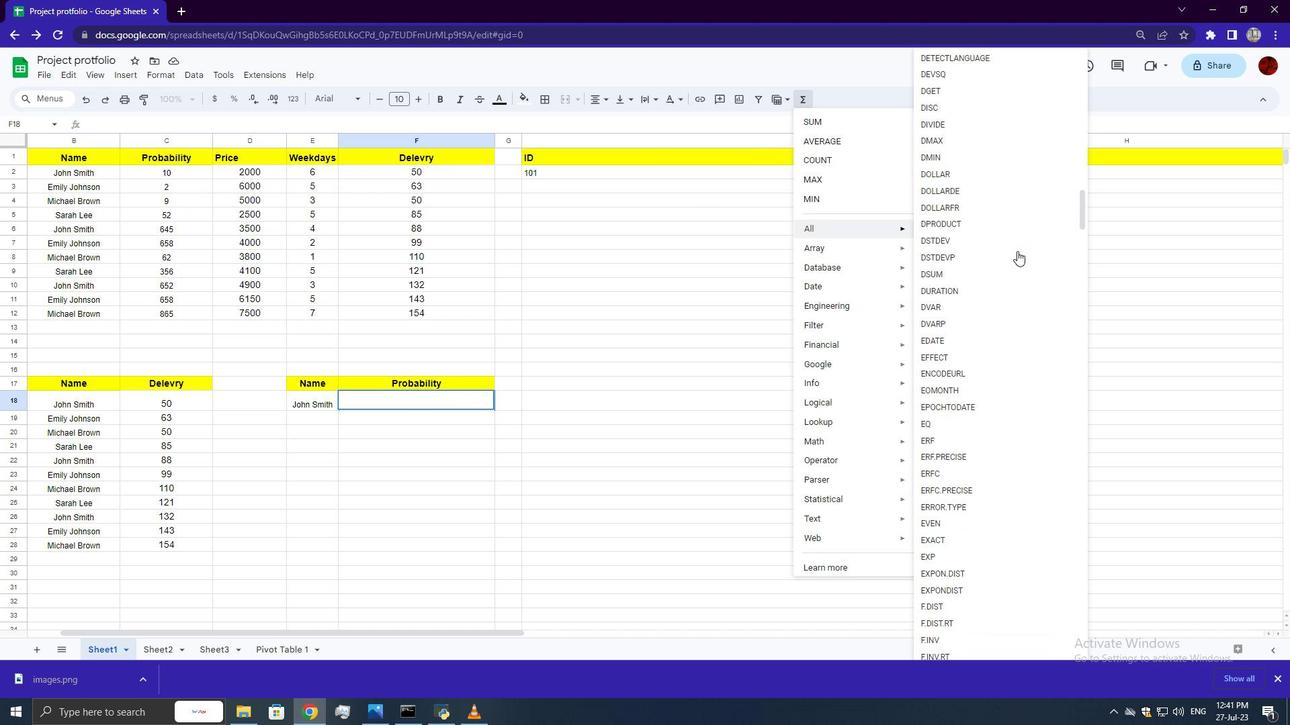 
Action: Mouse scrolled (1017, 250) with delta (0, 0)
Screenshot: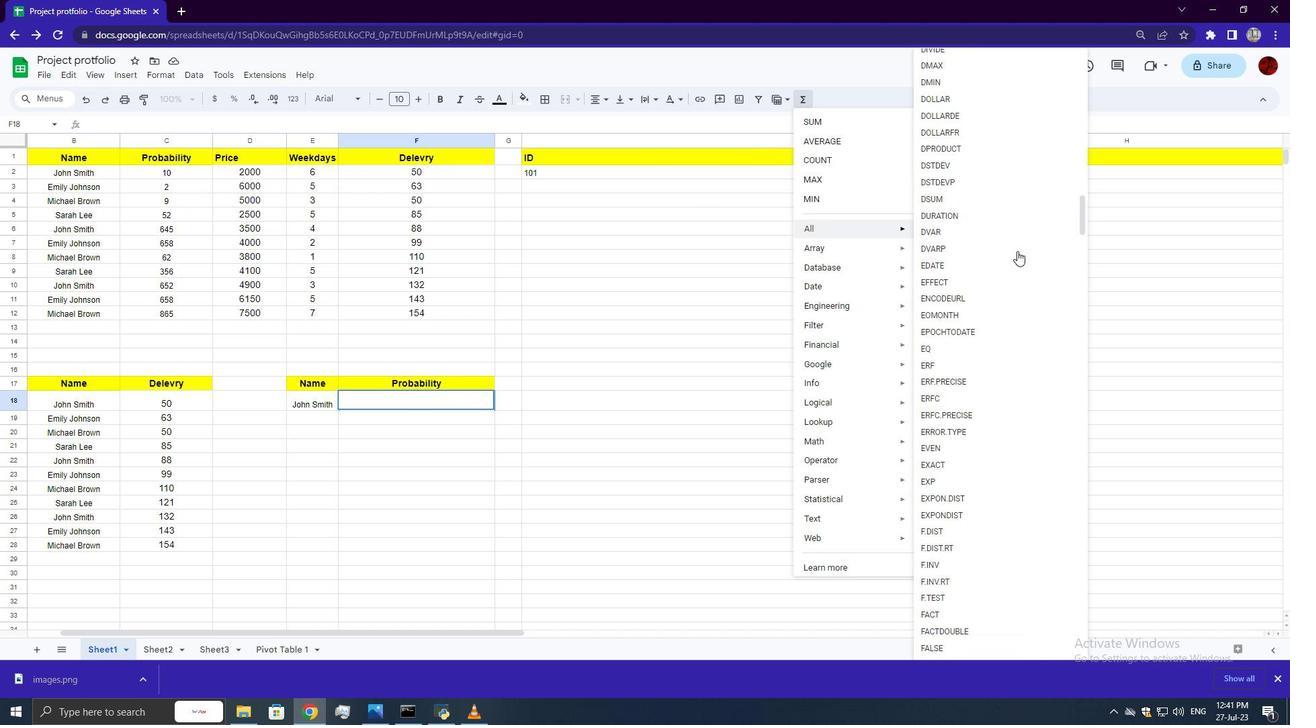 
Action: Mouse scrolled (1017, 250) with delta (0, 0)
Screenshot: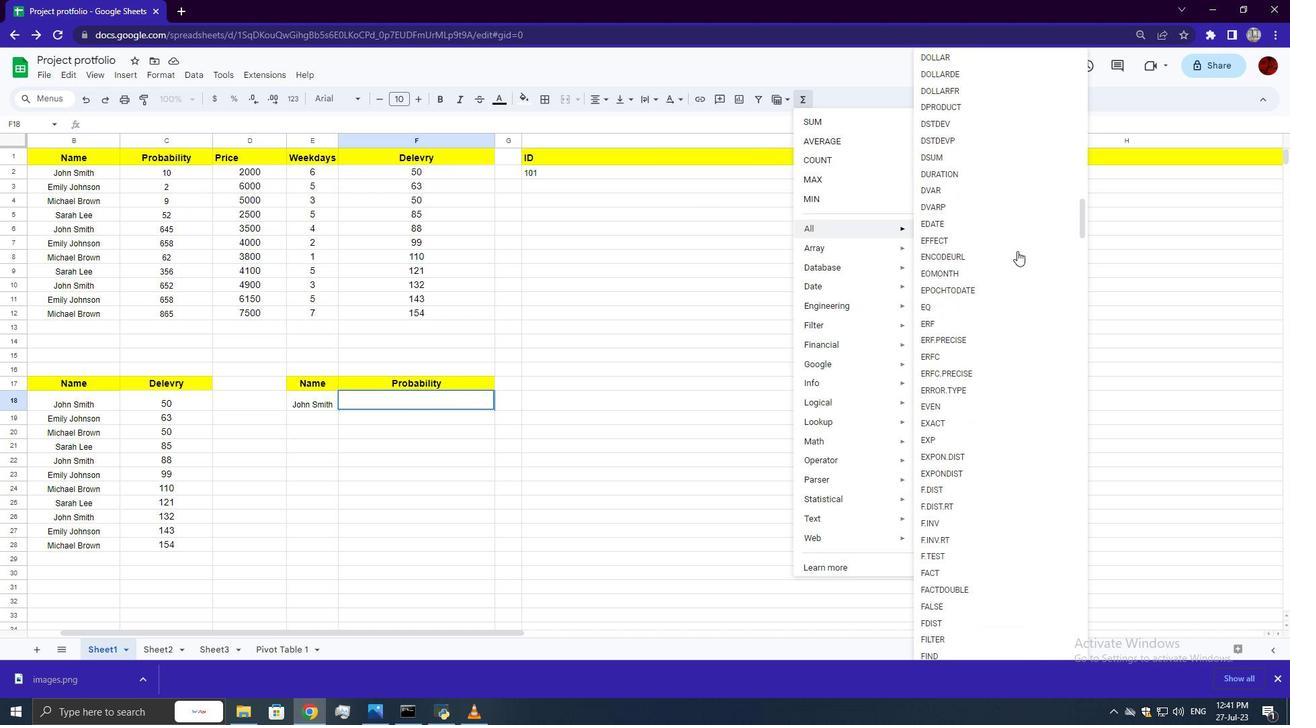 
Action: Mouse scrolled (1017, 250) with delta (0, 0)
Screenshot: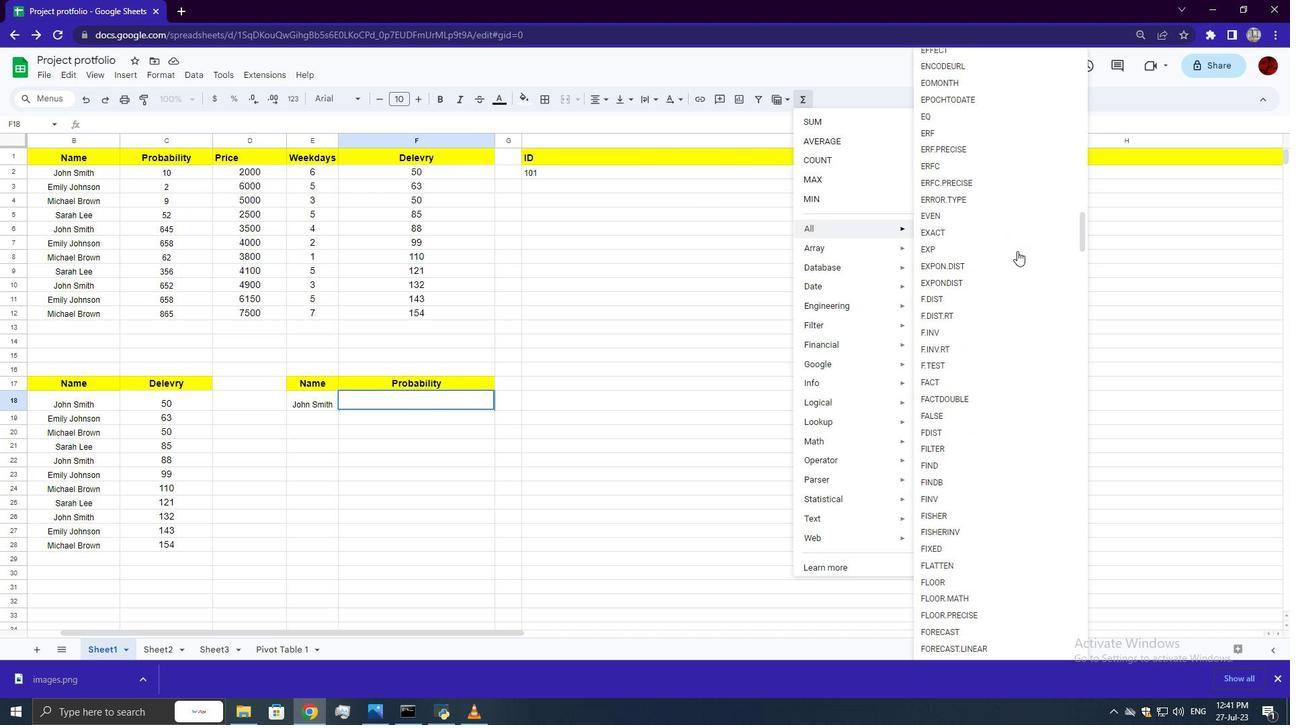
Action: Mouse scrolled (1017, 250) with delta (0, 0)
Screenshot: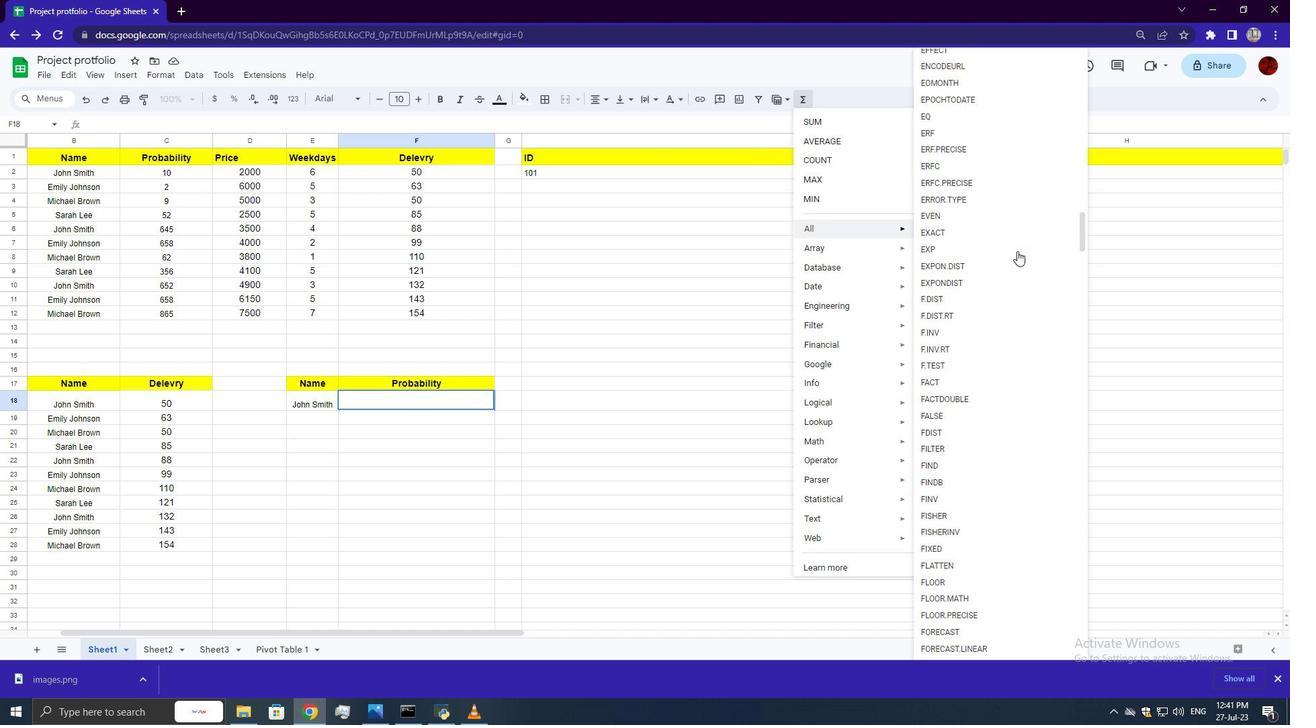 
Action: Mouse scrolled (1017, 250) with delta (0, 0)
Screenshot: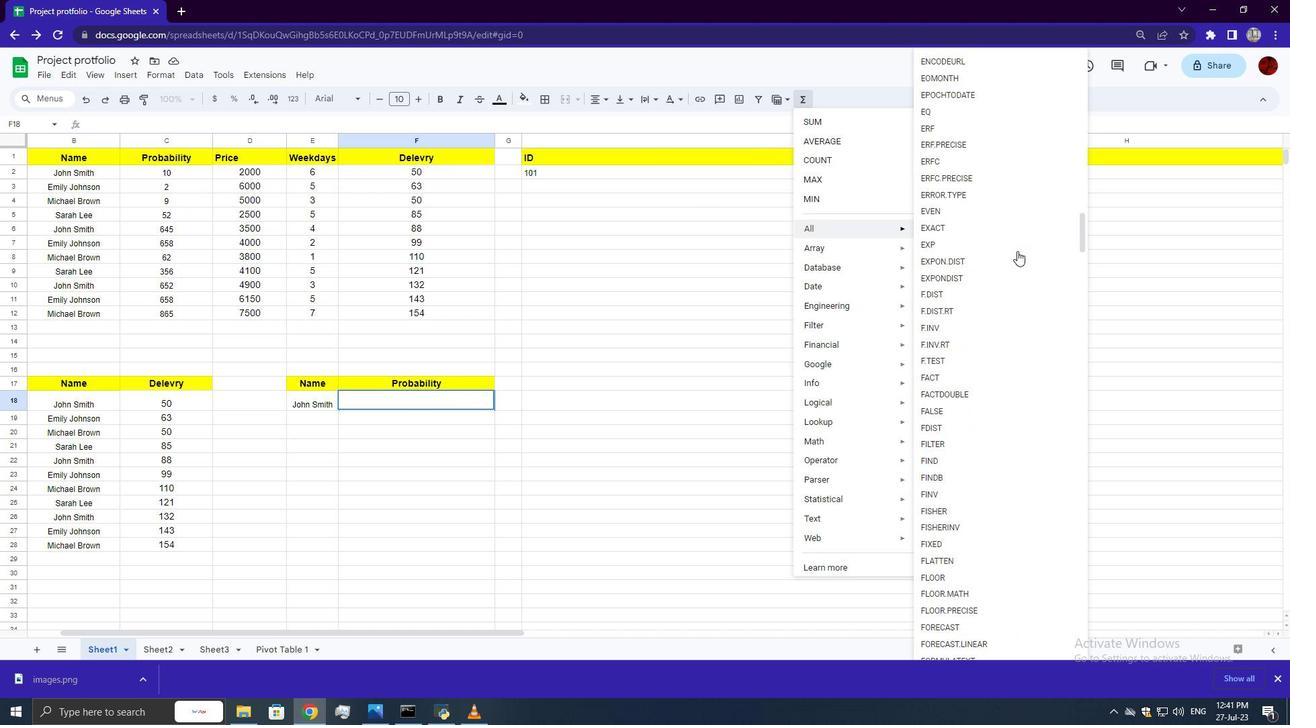 
Action: Mouse scrolled (1017, 250) with delta (0, 0)
Screenshot: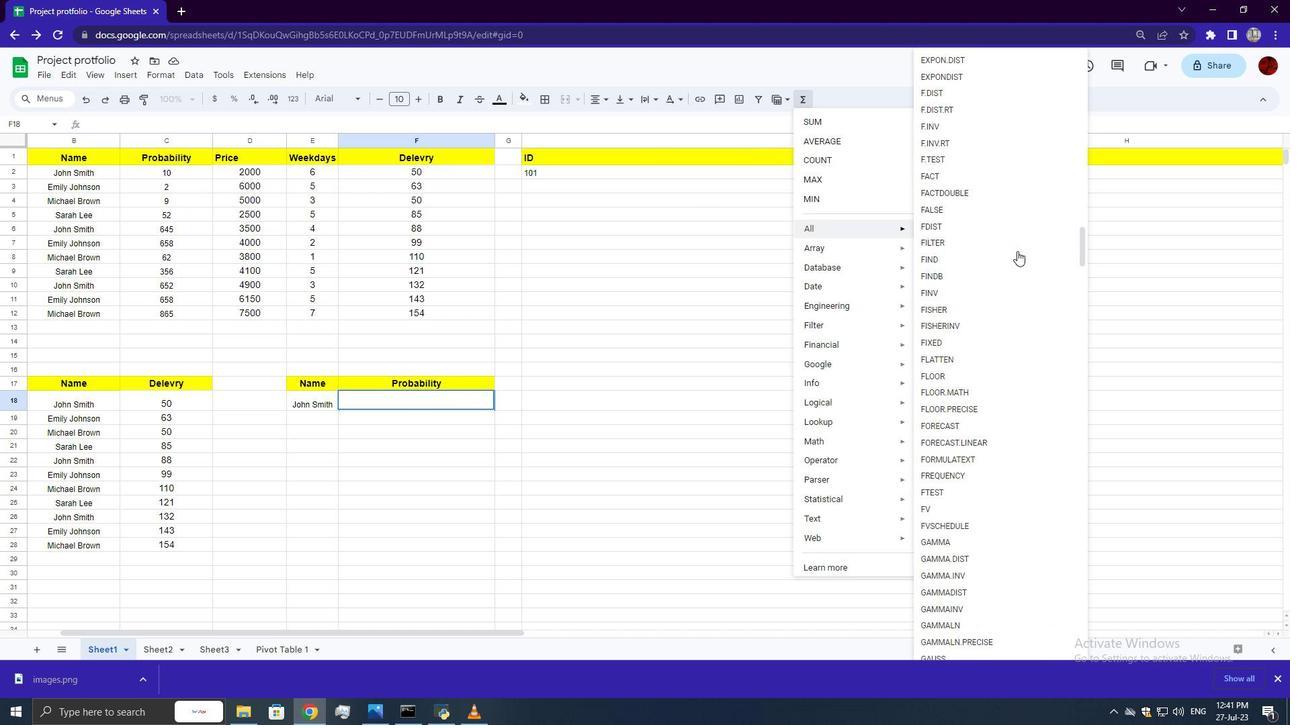 
Action: Mouse scrolled (1017, 250) with delta (0, 0)
Screenshot: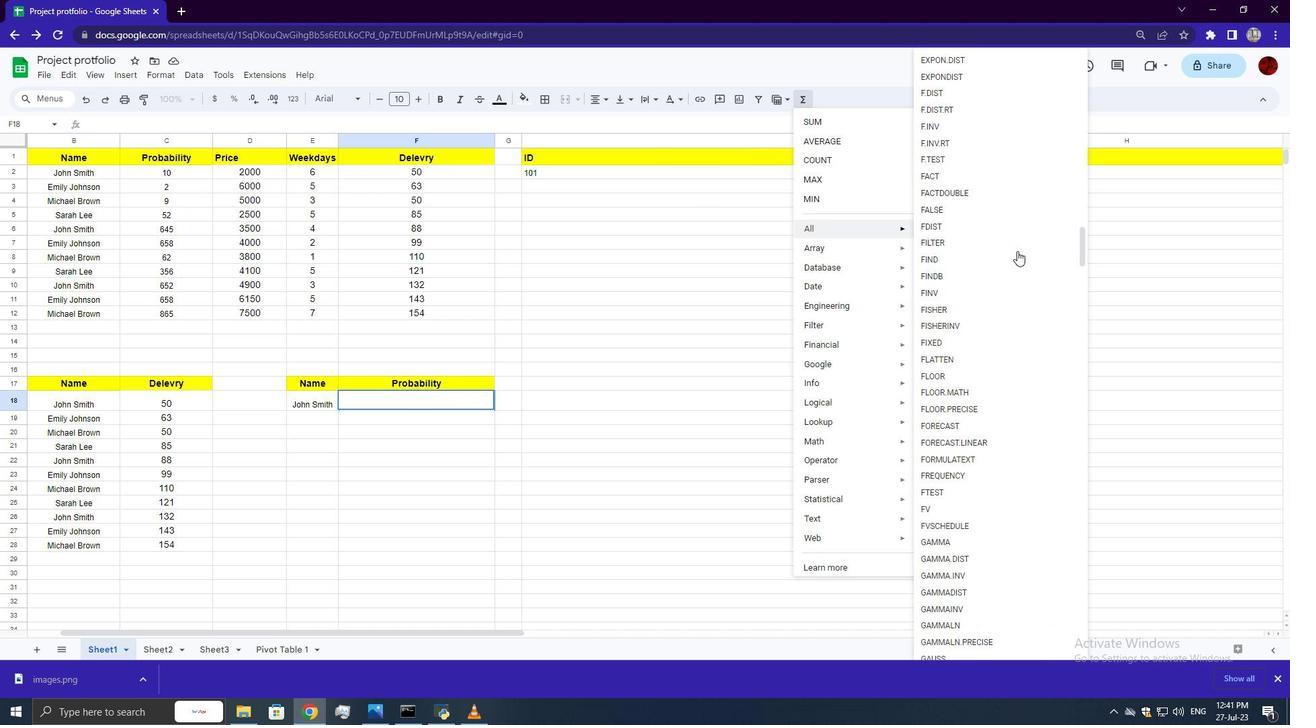 
Action: Mouse scrolled (1017, 250) with delta (0, 0)
Screenshot: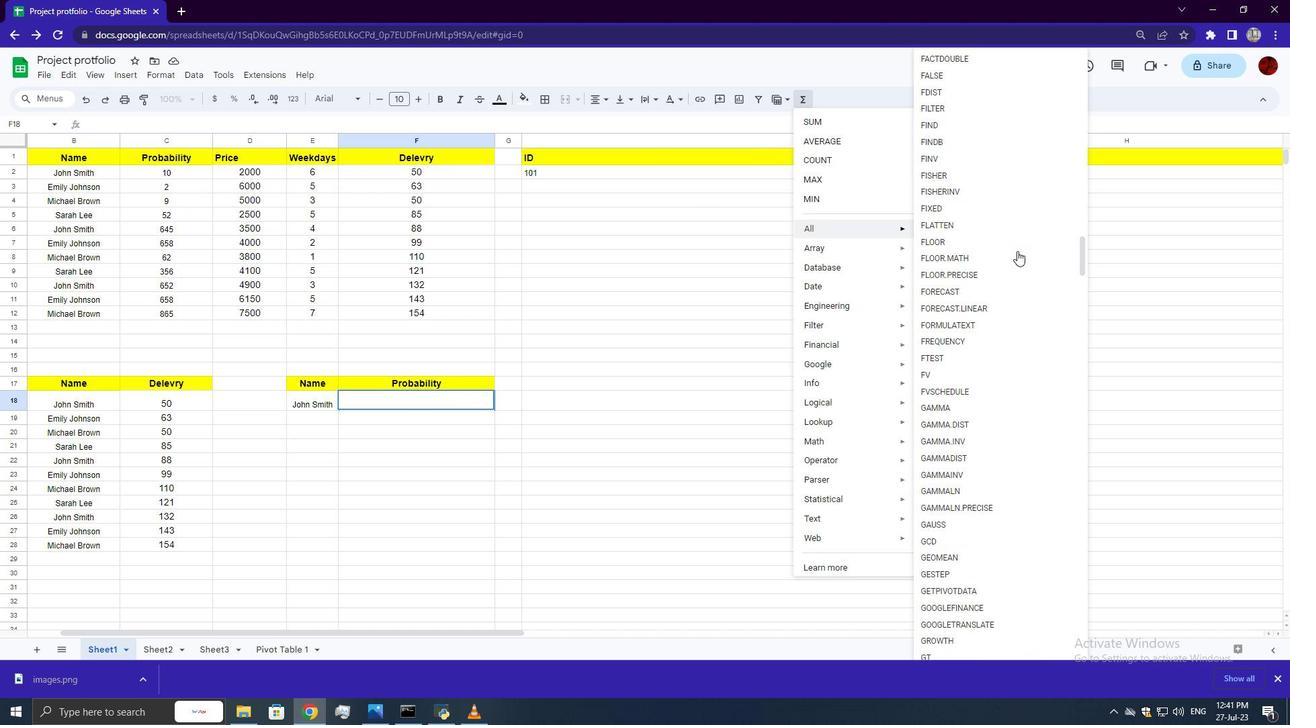 
Action: Mouse scrolled (1017, 250) with delta (0, 0)
Screenshot: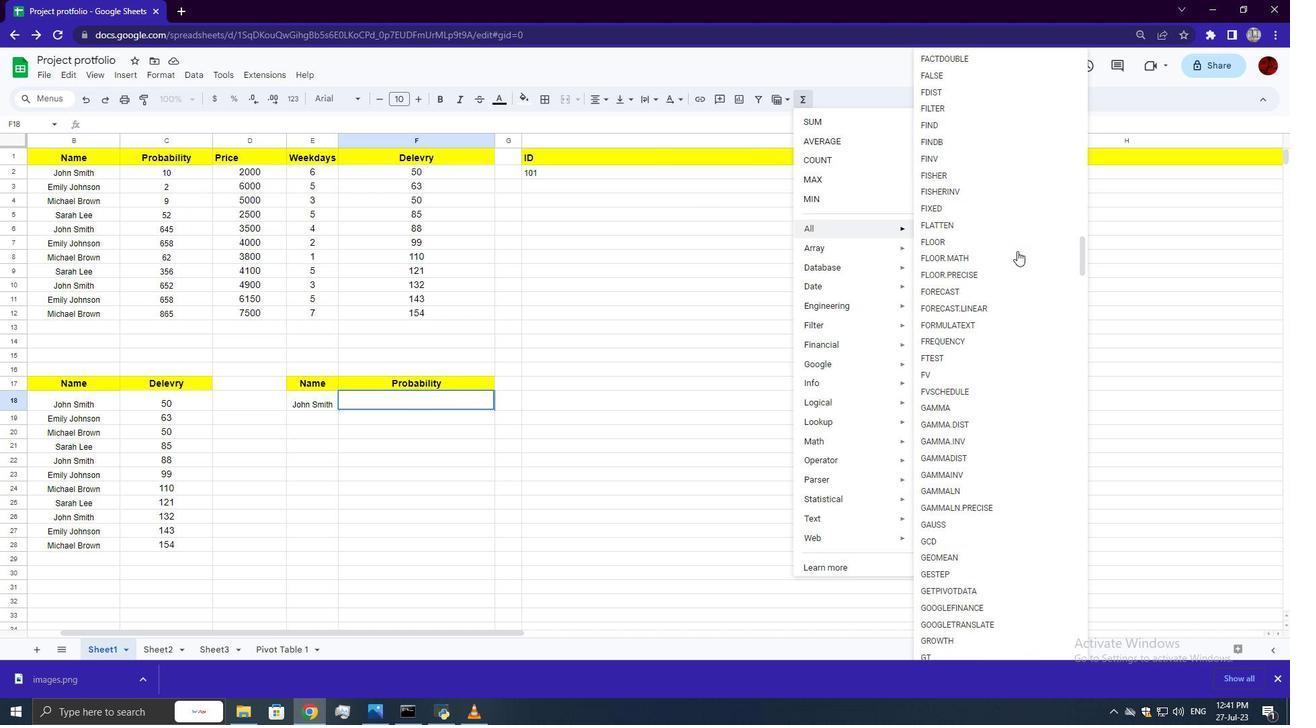 
Action: Mouse scrolled (1017, 250) with delta (0, 0)
Screenshot: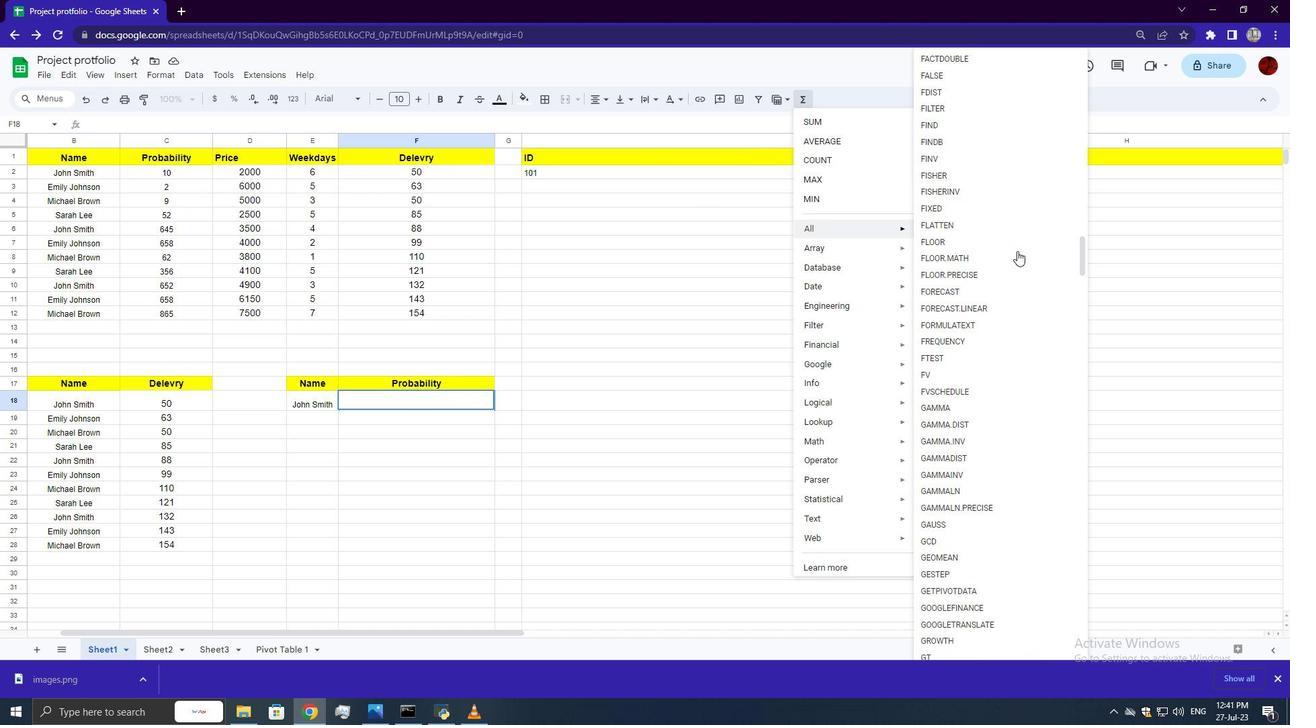
Action: Mouse scrolled (1017, 250) with delta (0, 0)
Screenshot: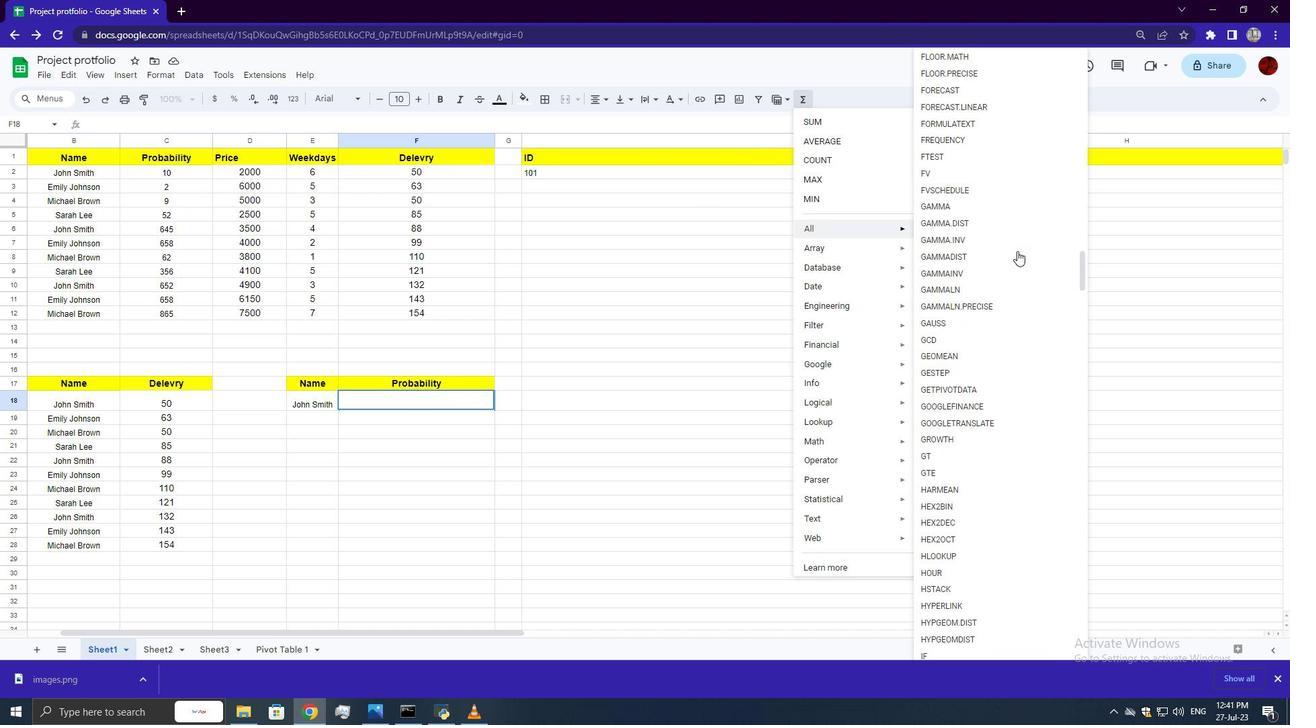 
Action: Mouse scrolled (1017, 250) with delta (0, 0)
Screenshot: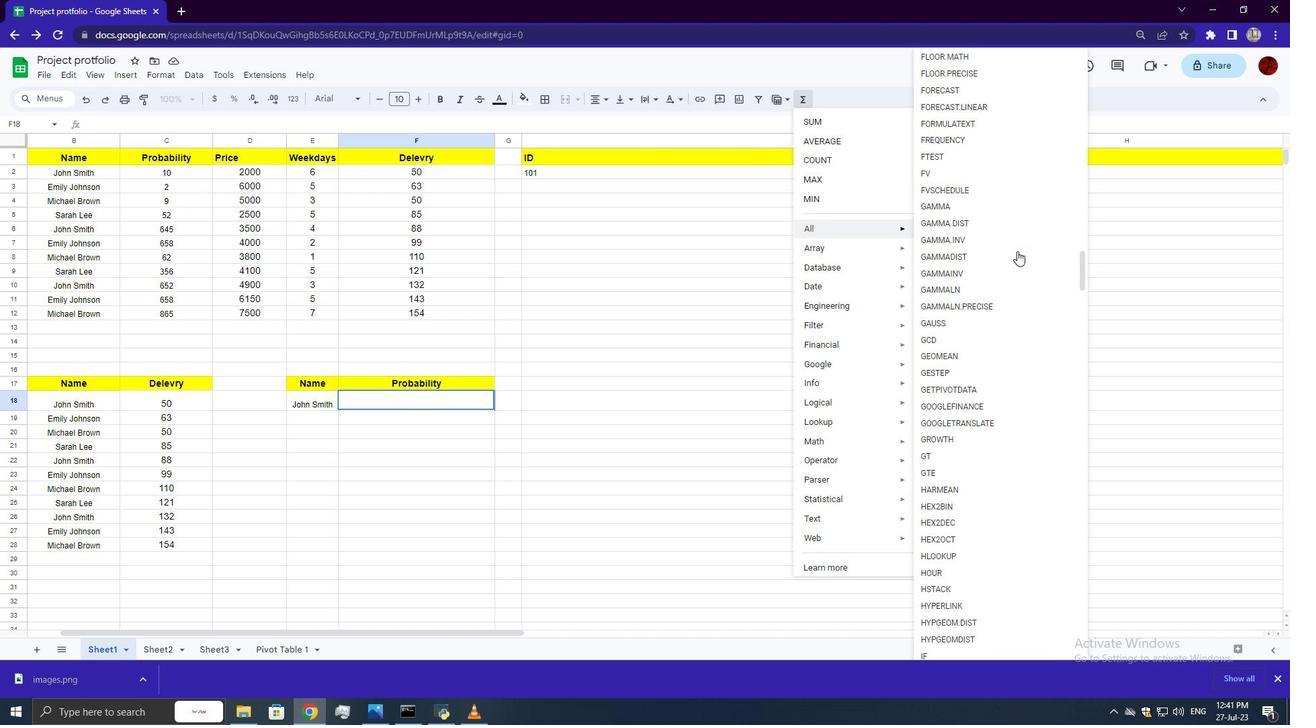 
Action: Mouse scrolled (1017, 250) with delta (0, 0)
Screenshot: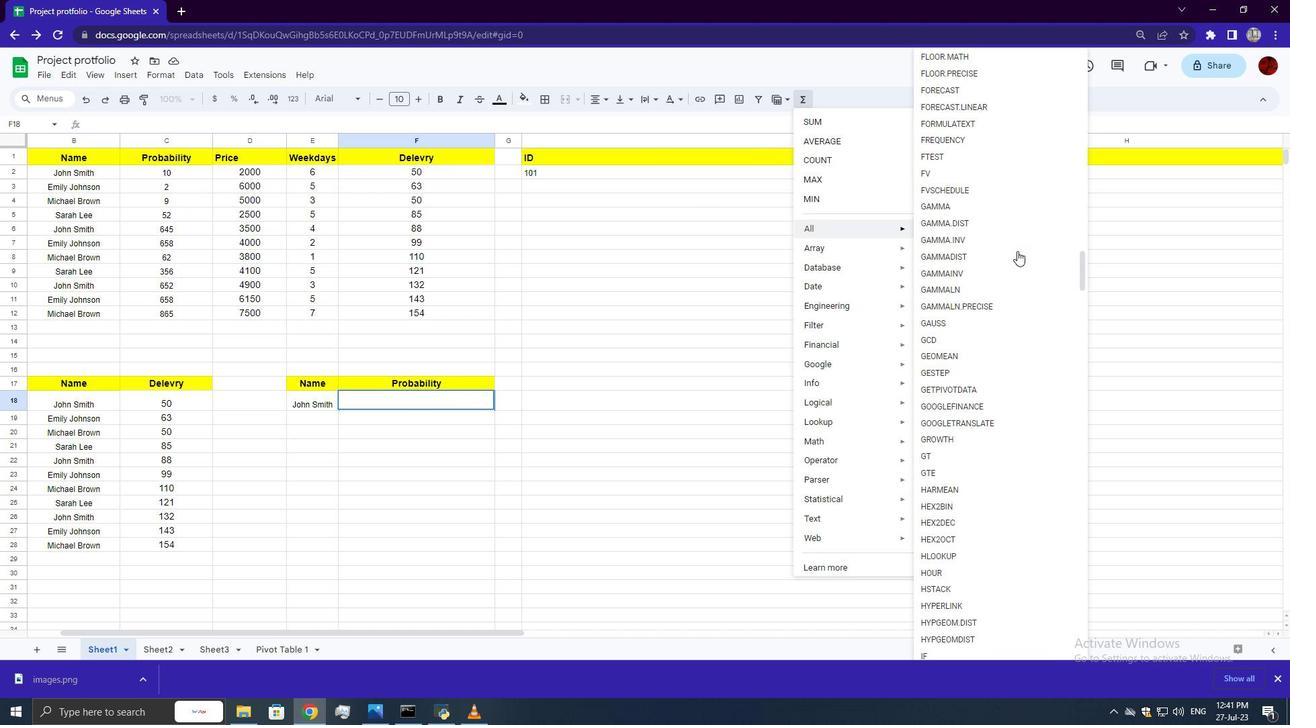 
Action: Mouse scrolled (1017, 250) with delta (0, 0)
Screenshot: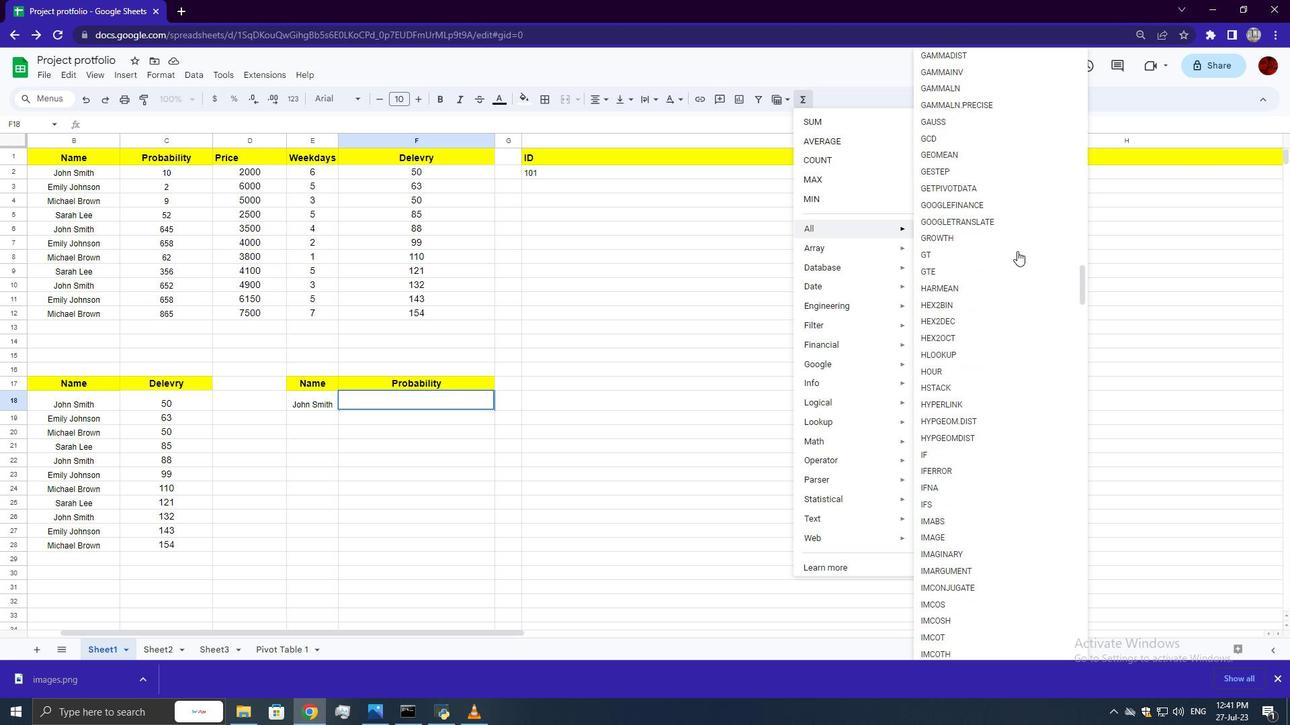 
Action: Mouse scrolled (1017, 250) with delta (0, 0)
Screenshot: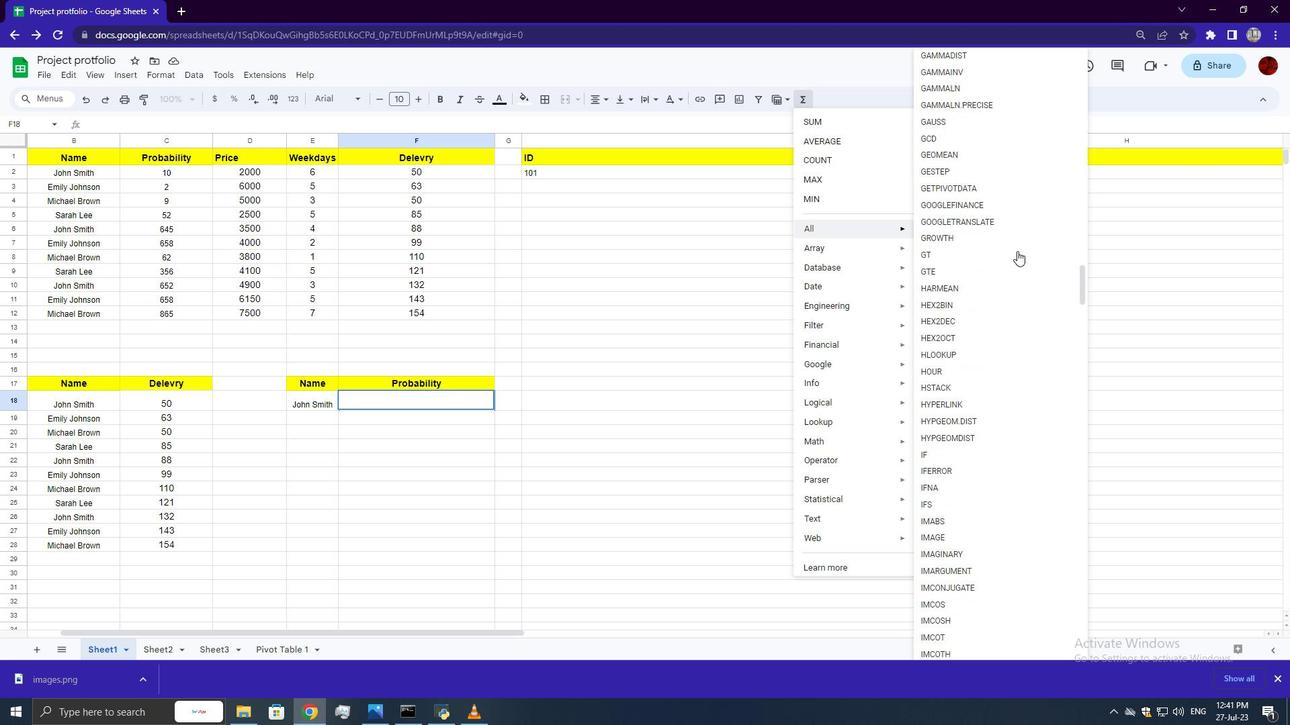 
Action: Mouse scrolled (1017, 250) with delta (0, 0)
Screenshot: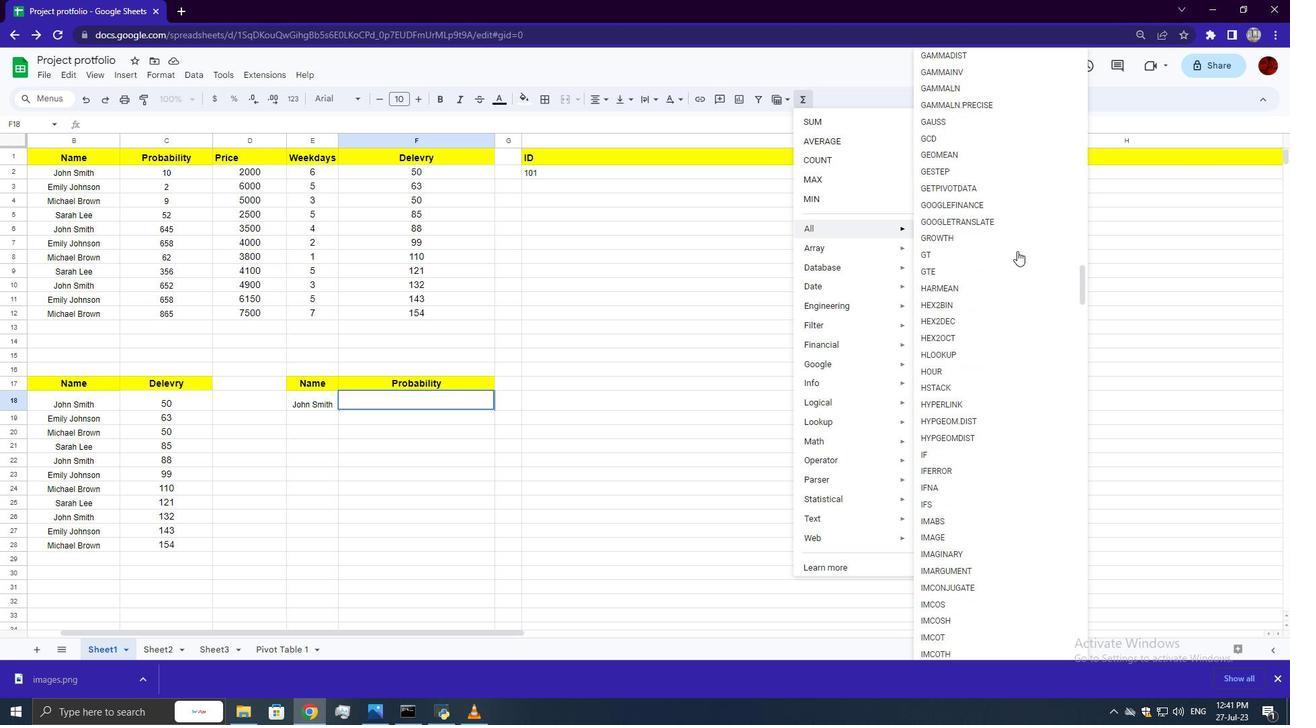 
Action: Mouse scrolled (1017, 250) with delta (0, 0)
Screenshot: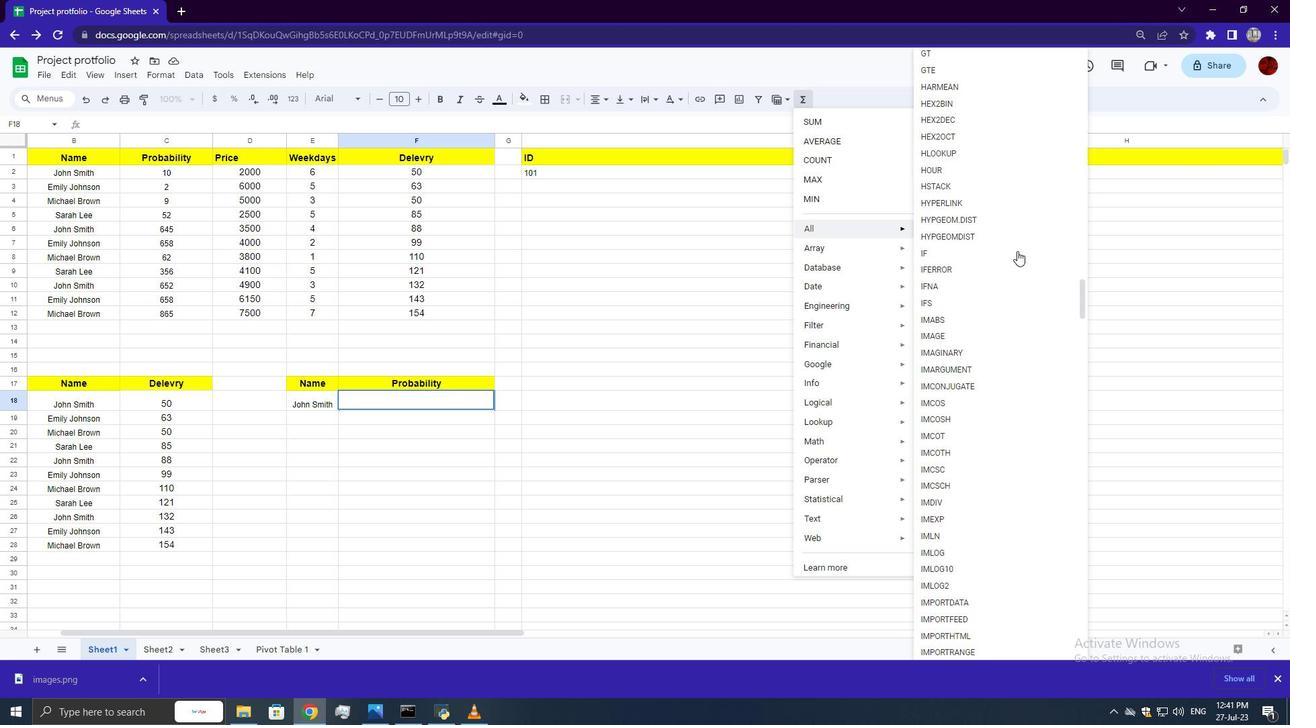 
Action: Mouse scrolled (1017, 250) with delta (0, 0)
Screenshot: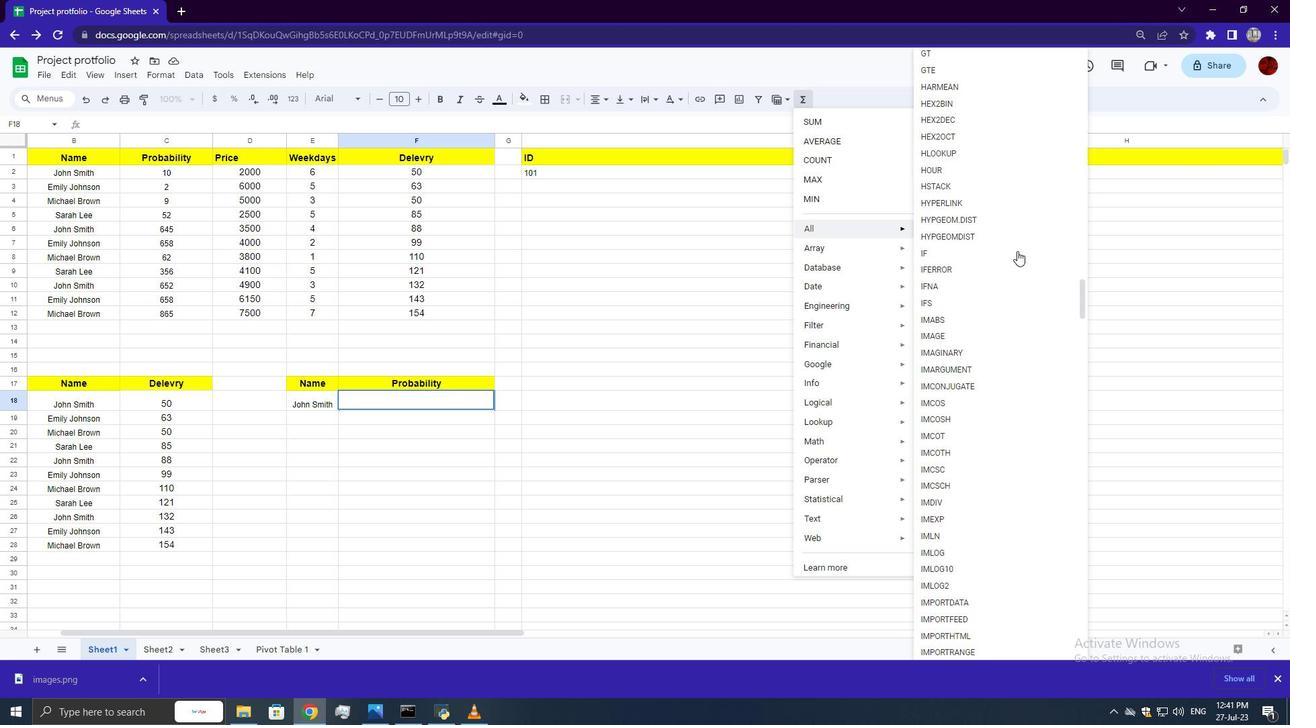 
Action: Mouse moved to (950, 348)
Screenshot: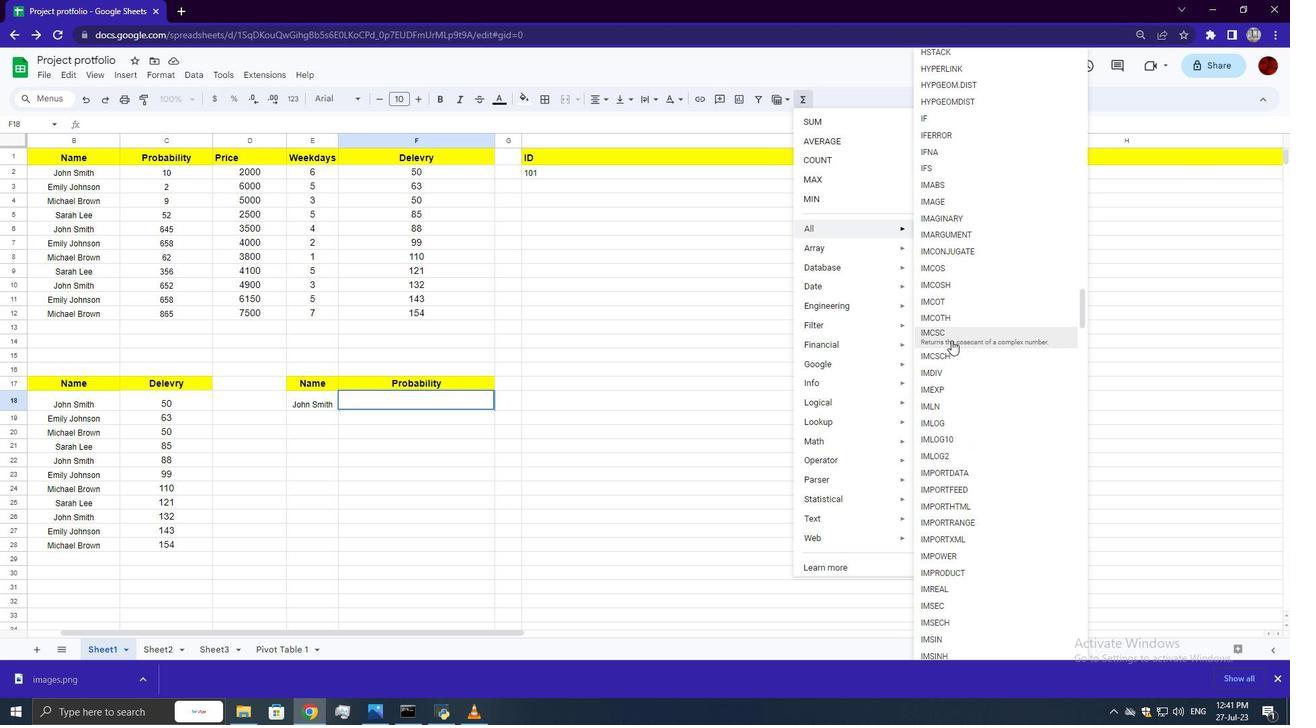 
Action: Mouse scrolled (950, 347) with delta (0, 0)
Screenshot: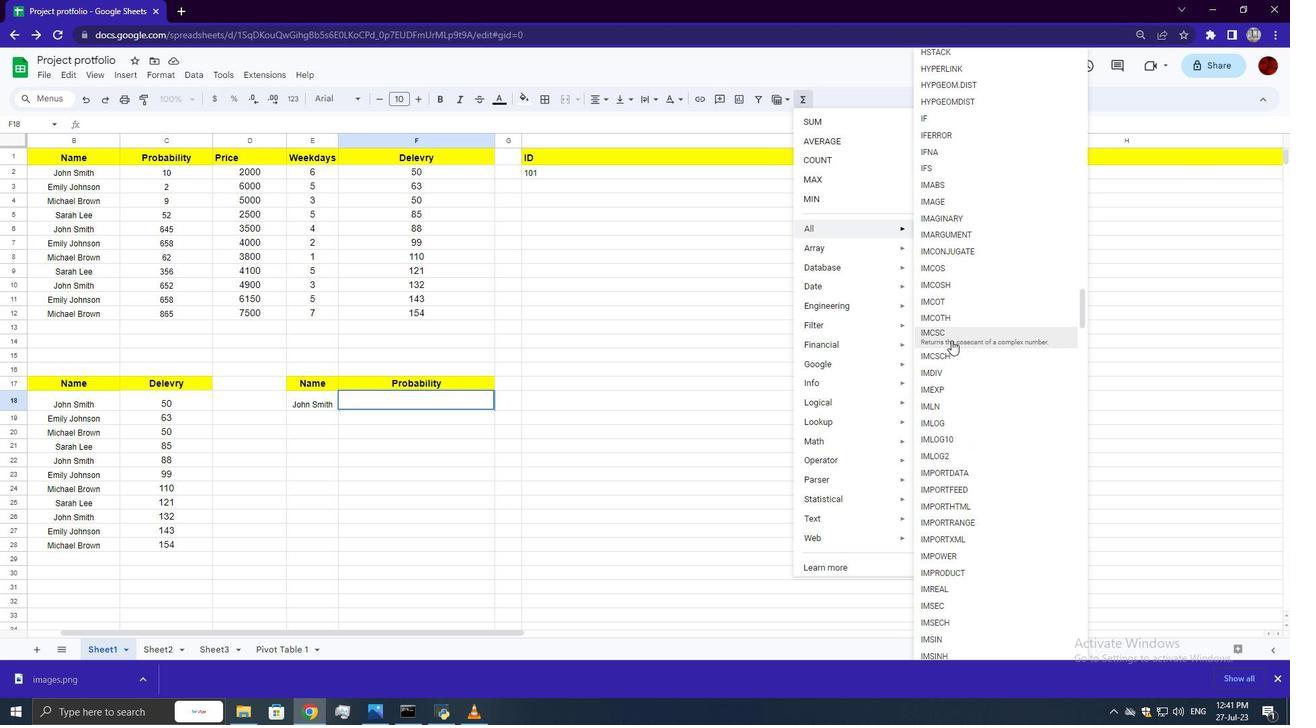 
Action: Mouse moved to (950, 348)
Screenshot: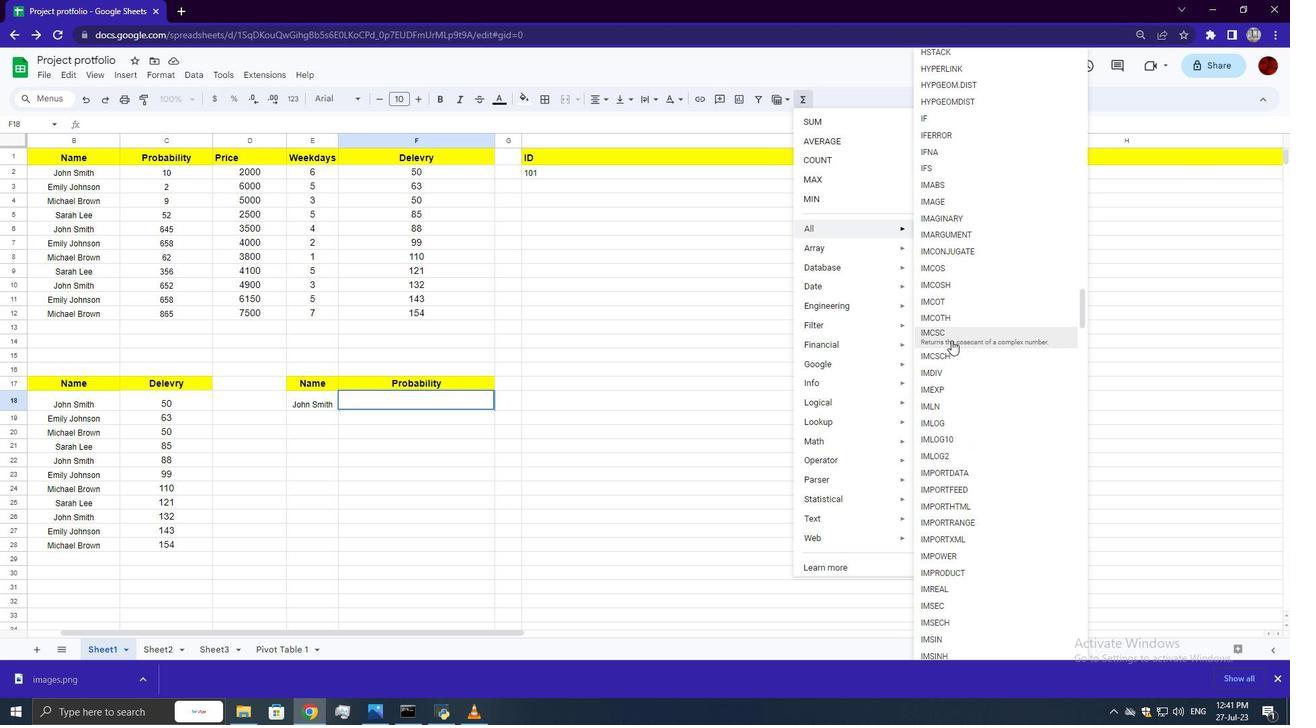 
Action: Mouse scrolled (950, 347) with delta (0, 0)
Screenshot: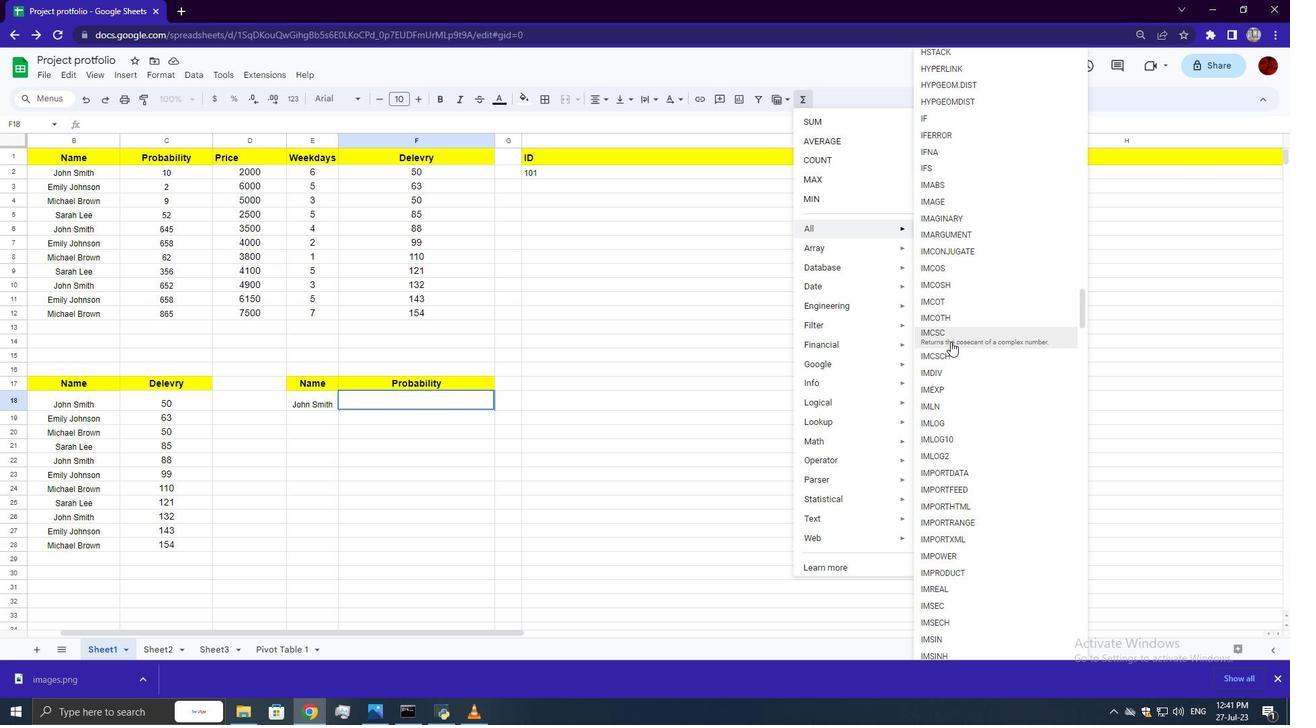 
Action: Mouse scrolled (950, 347) with delta (0, 0)
Screenshot: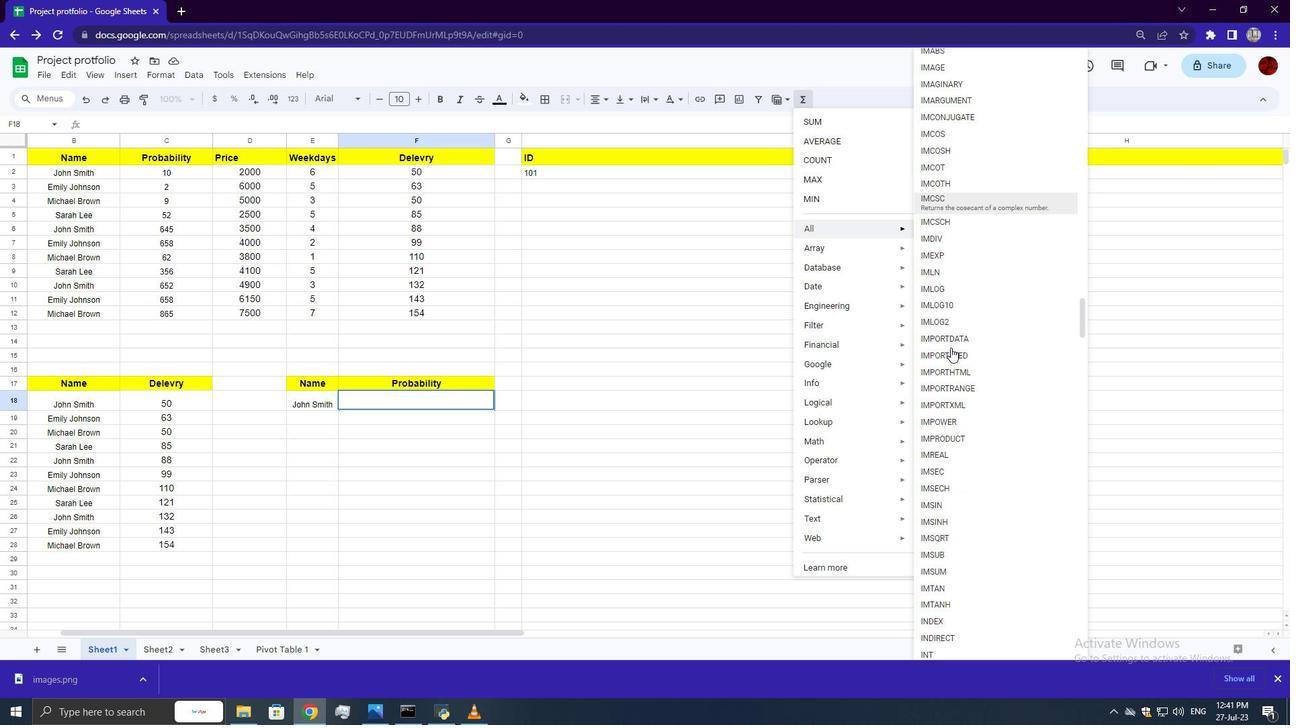 
Action: Mouse moved to (937, 456)
Screenshot: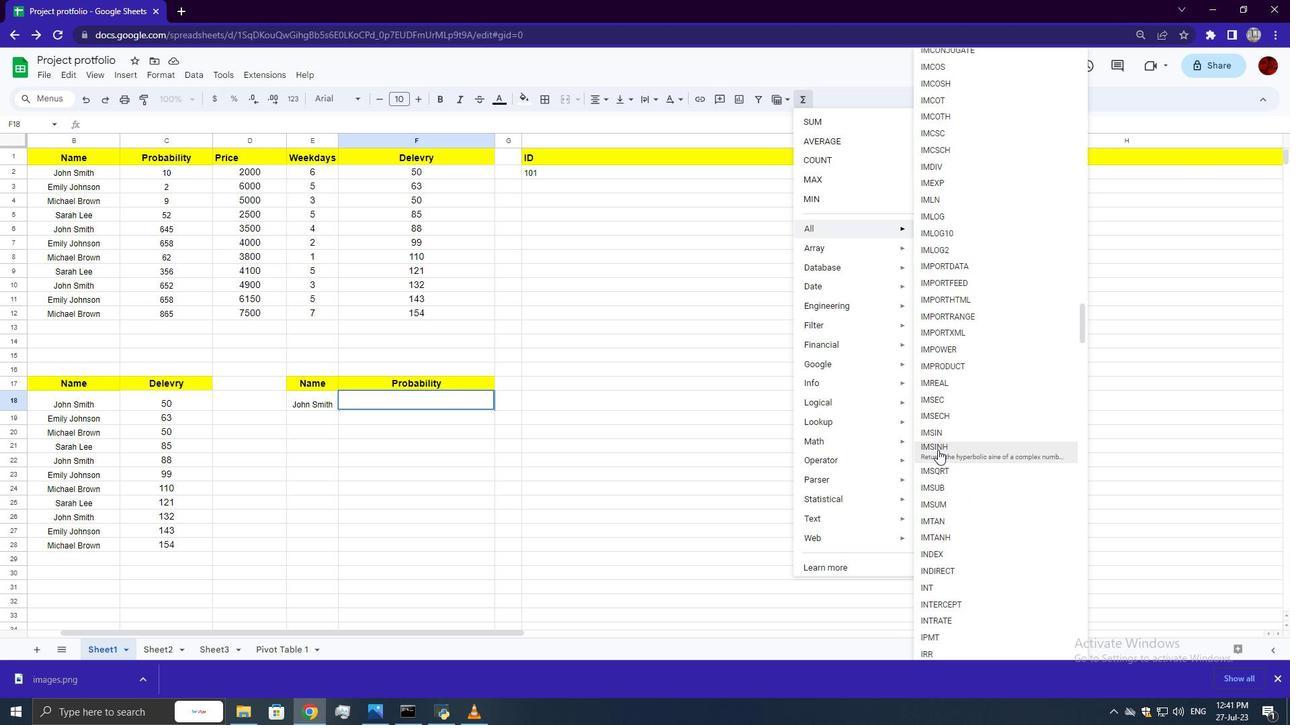 
Action: Mouse pressed left at (937, 456)
Screenshot: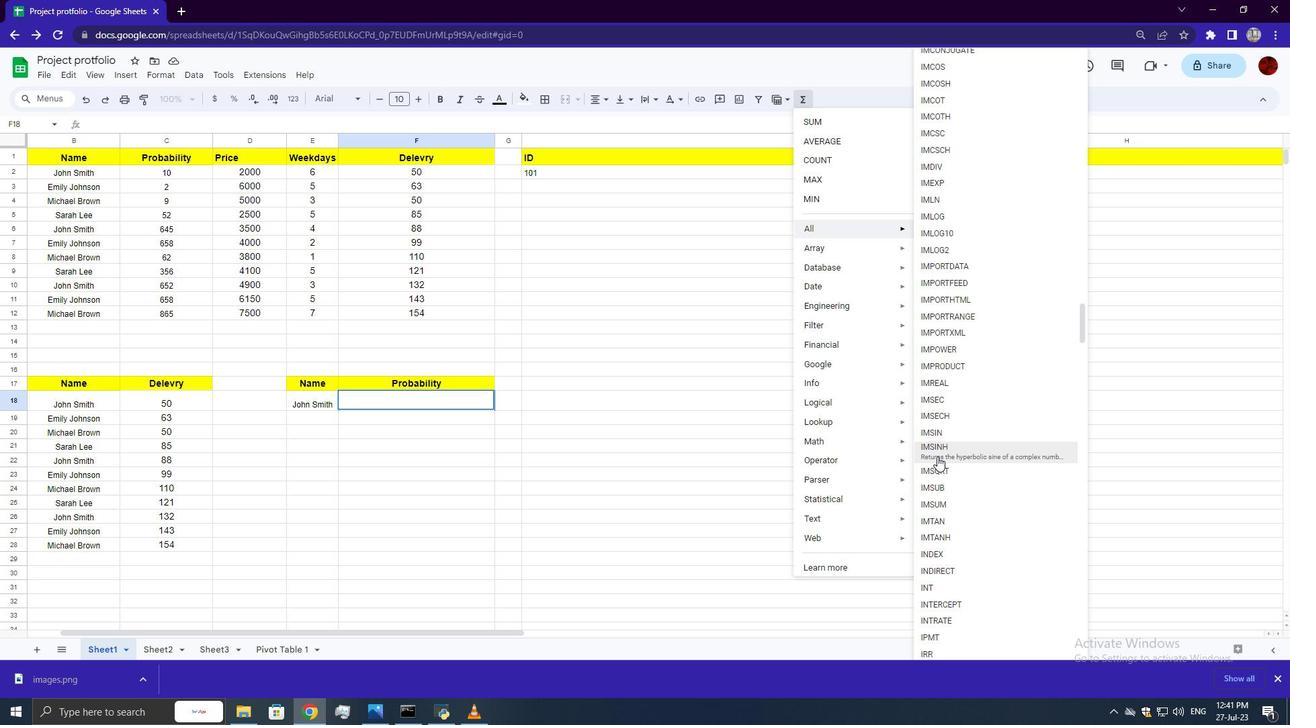 
Action: Key pressed <Key.shift_r>"2+3i<Key.shift_r>"<Key.enter>
Screenshot: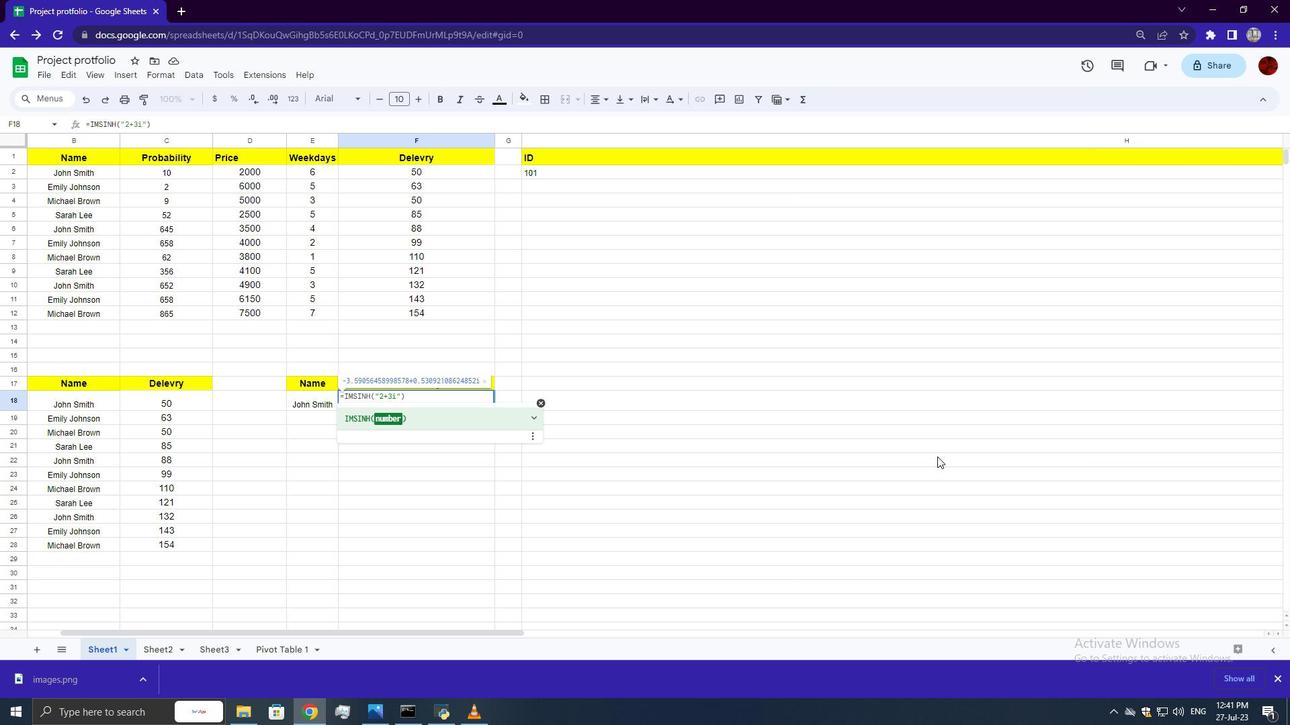
